 Task: Log work in the project BeyondPlan for the issue 'Develop a new feature to allow for dynamic form creation and customization' spent time as '3w 2d 6h 34m' and remaining time as '1w 5d 21h 43m' and add a flag. Now add the issue to the epic 'Knowledge Management System Implementation'. Log work in the project BeyondPlan for the issue 'Improve the accuracy of search results by implementing machine learning algorithms' spent time as '3w 6d 20h 22m' and remaining time as '1w 5d 14h 56m' and clone the issue. Now add the issue to the epic 'Server Maintenance and Support'
Action: Mouse moved to (165, 46)
Screenshot: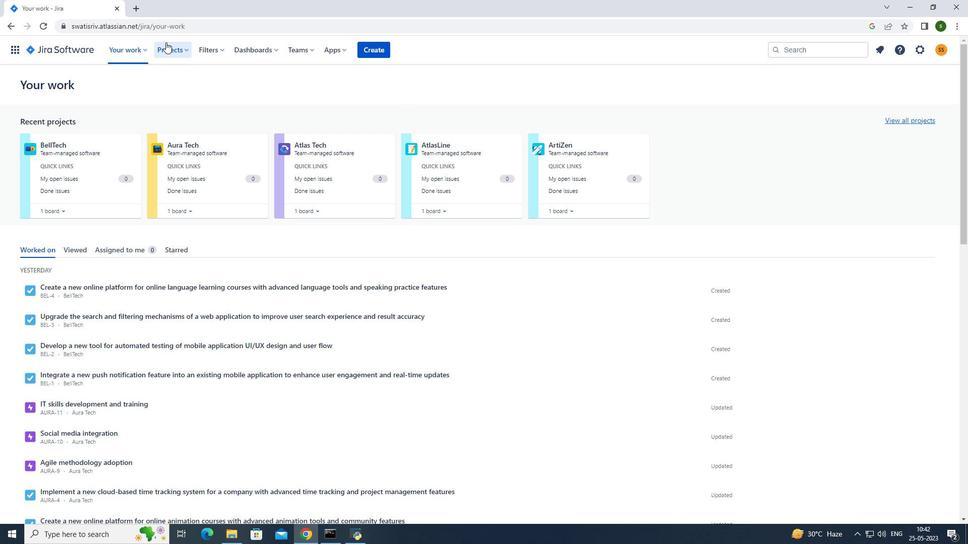
Action: Mouse pressed left at (165, 46)
Screenshot: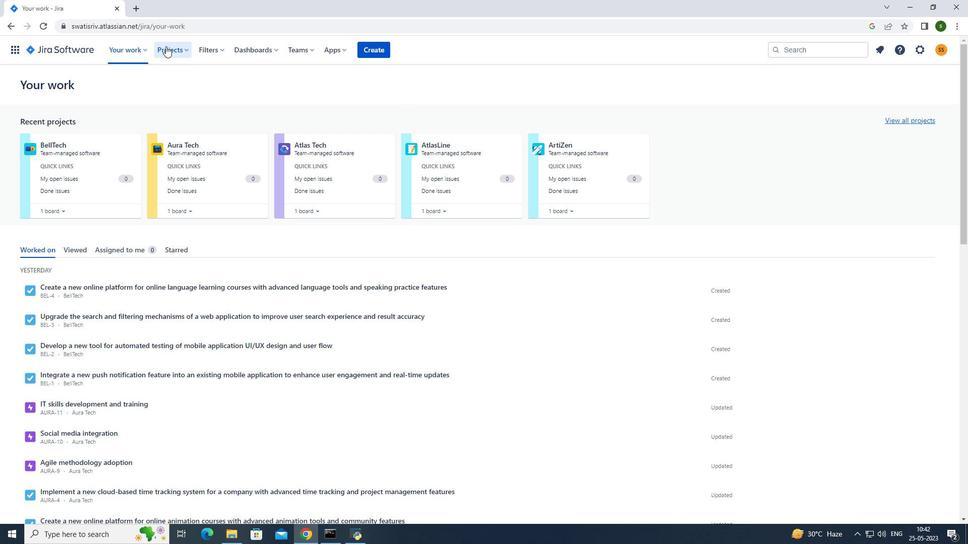 
Action: Mouse moved to (251, 96)
Screenshot: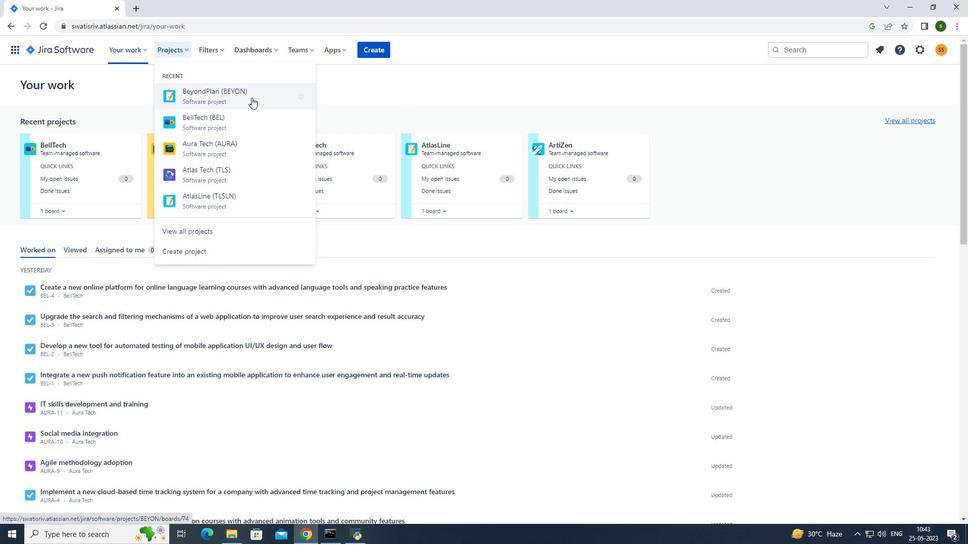 
Action: Mouse pressed left at (251, 96)
Screenshot: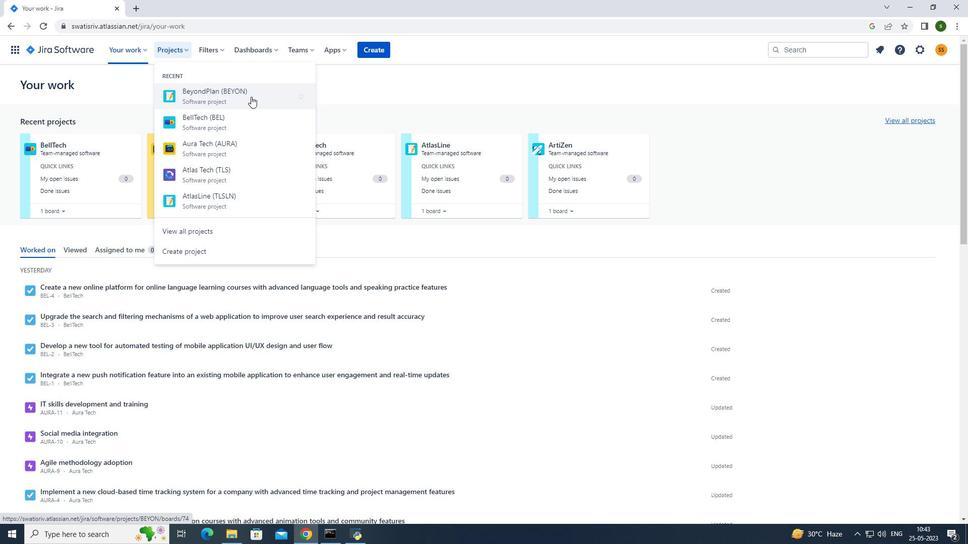 
Action: Mouse moved to (105, 153)
Screenshot: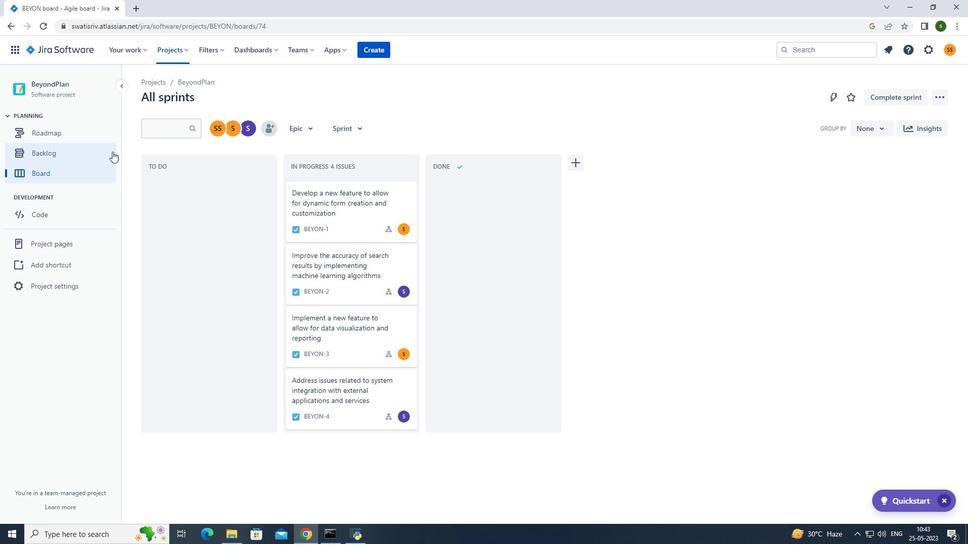 
Action: Mouse pressed left at (105, 153)
Screenshot: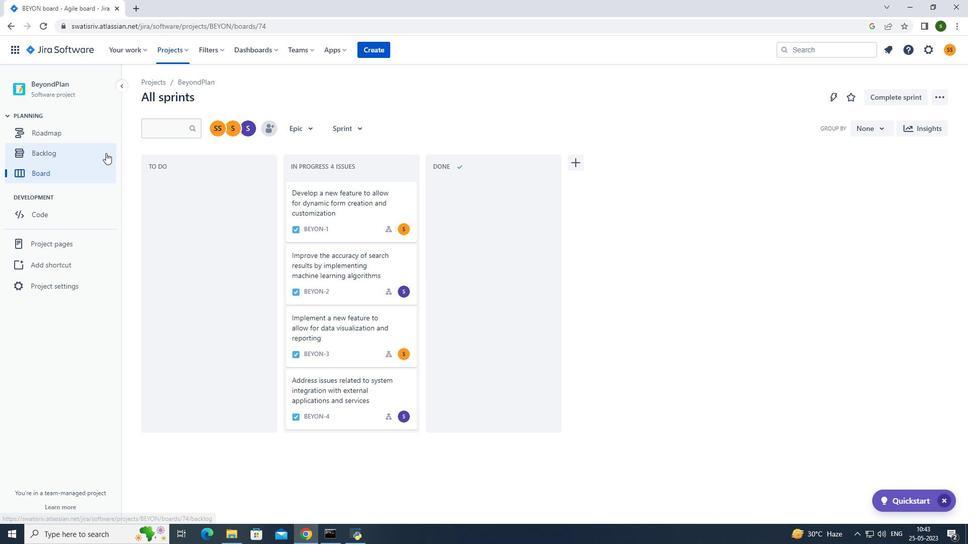 
Action: Mouse moved to (752, 180)
Screenshot: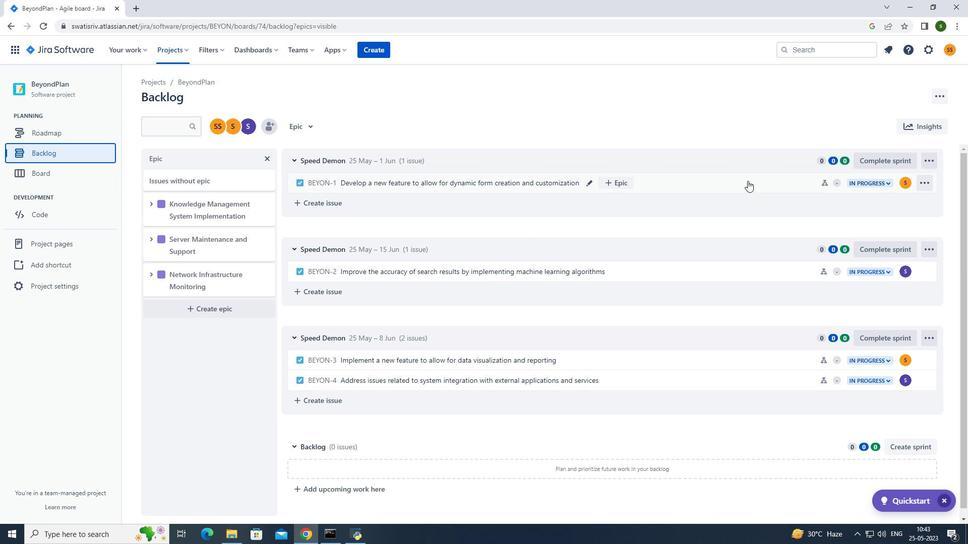 
Action: Mouse pressed left at (752, 180)
Screenshot: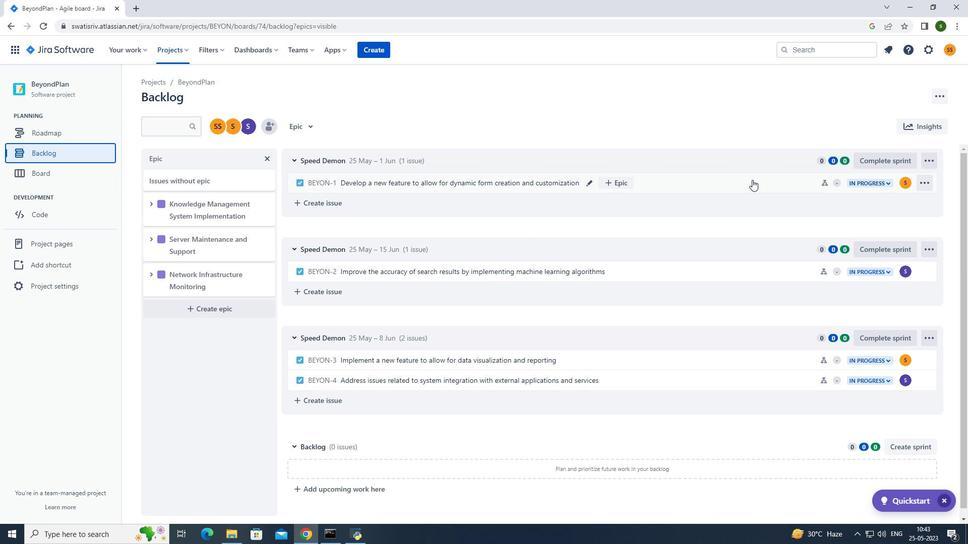 
Action: Mouse moved to (925, 158)
Screenshot: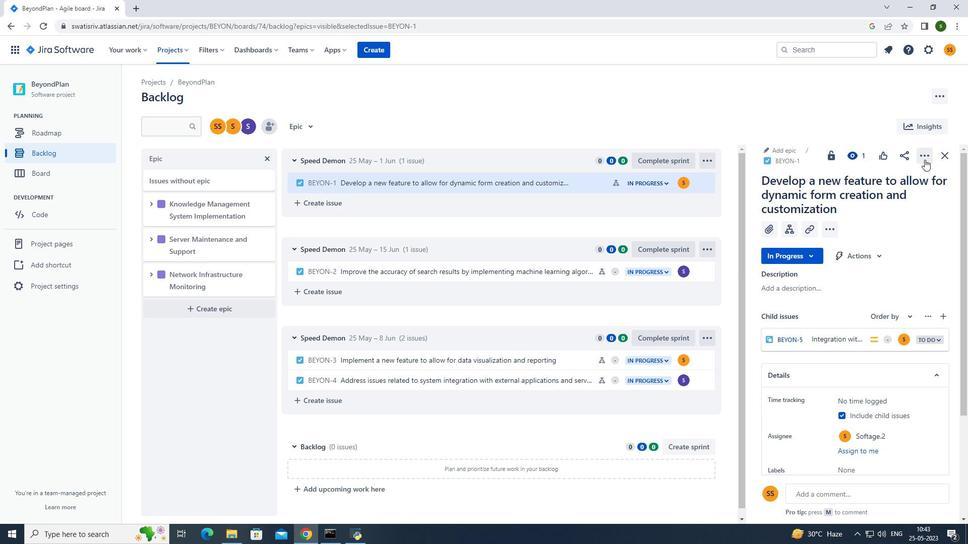 
Action: Mouse pressed left at (925, 158)
Screenshot: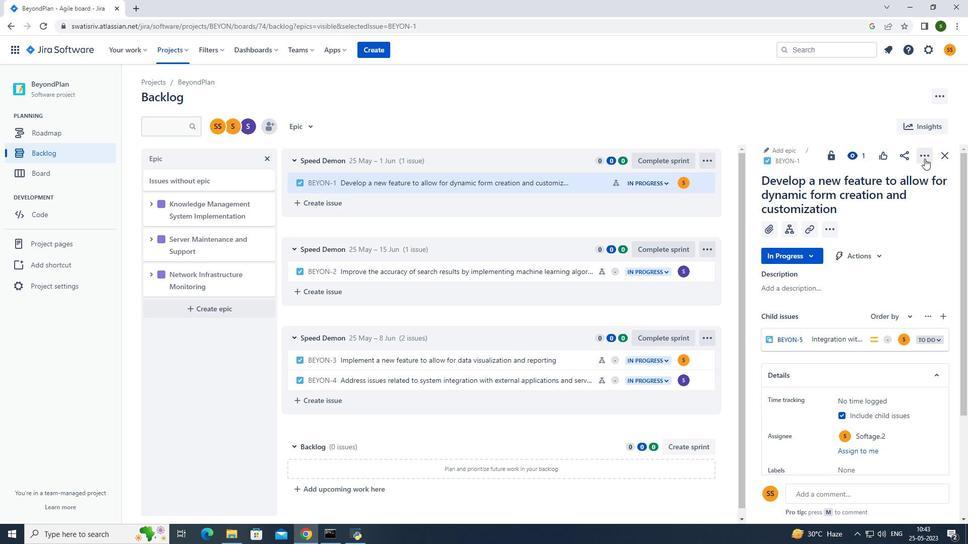 
Action: Mouse moved to (888, 179)
Screenshot: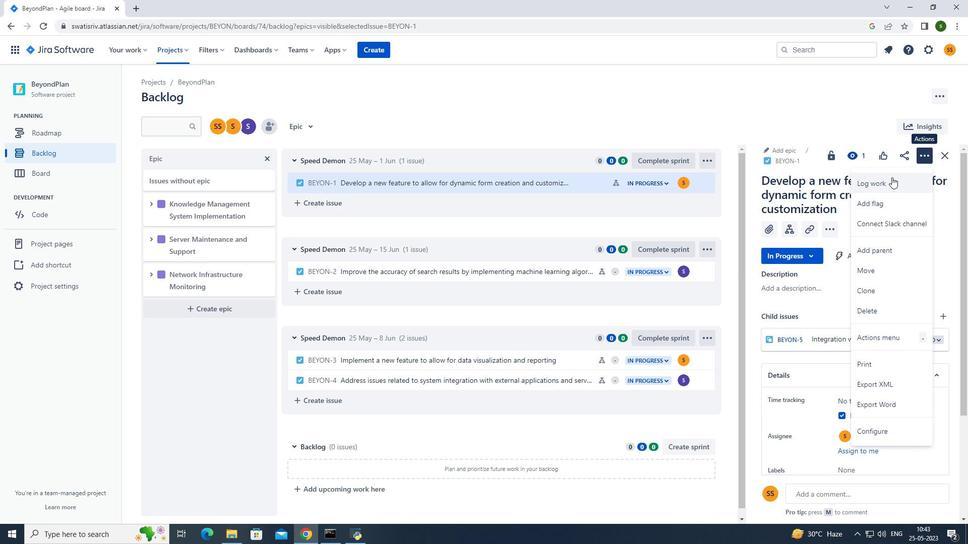 
Action: Mouse pressed left at (888, 179)
Screenshot: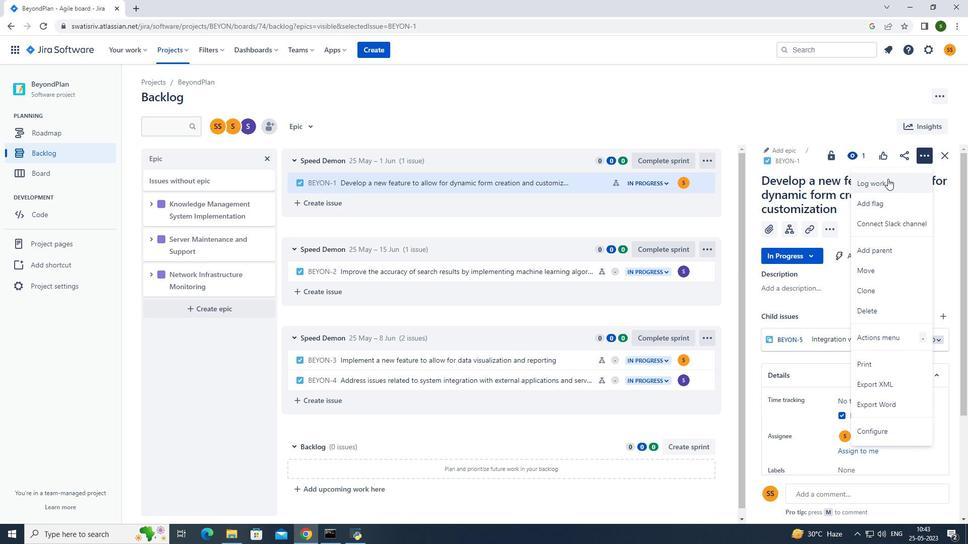 
Action: Mouse moved to (461, 154)
Screenshot: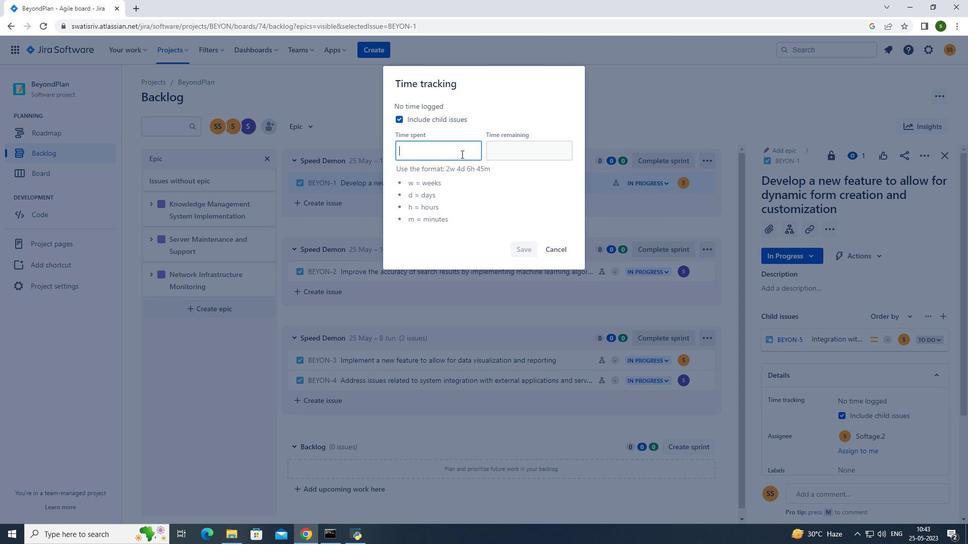
Action: Key pressed 3w<Key.space>2d<Key.space>6h<Key.space>34m
Screenshot: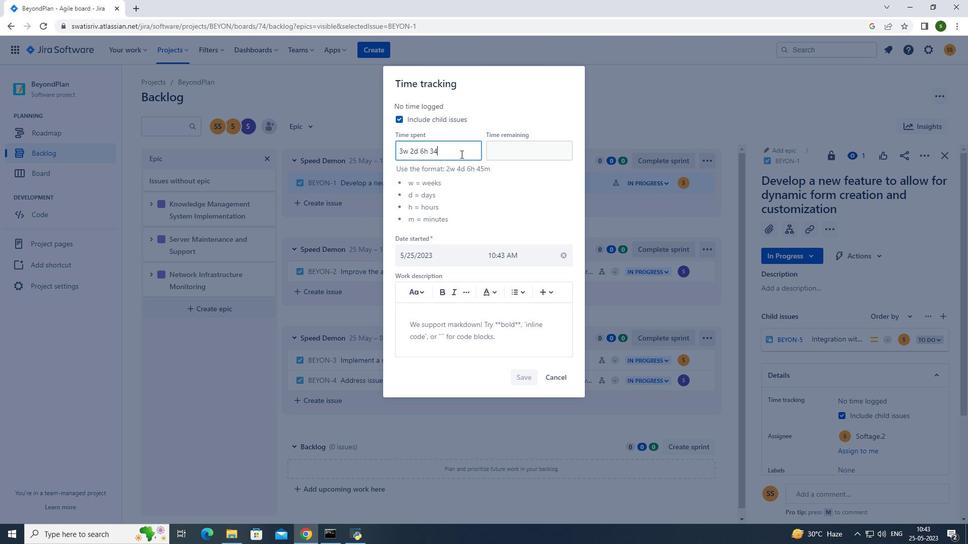 
Action: Mouse moved to (521, 152)
Screenshot: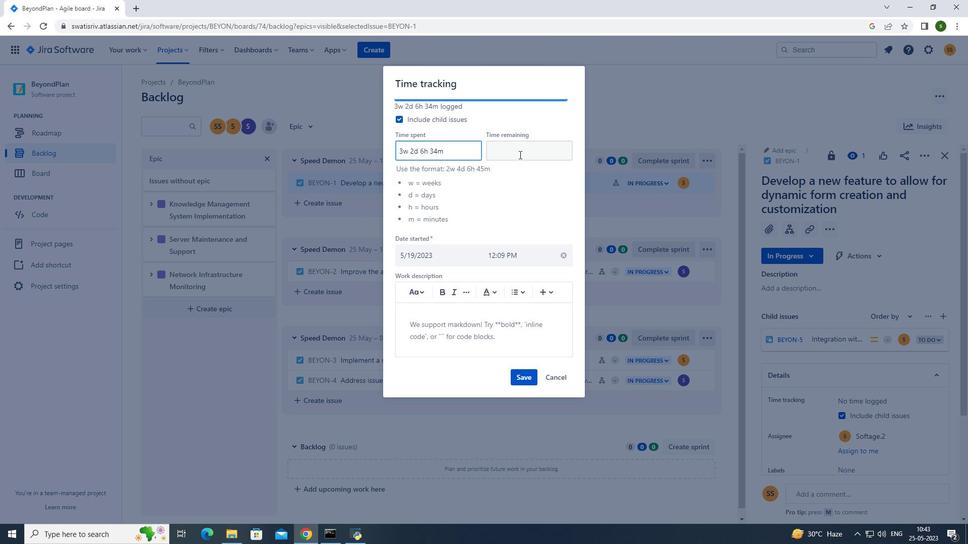 
Action: Mouse pressed left at (521, 152)
Screenshot: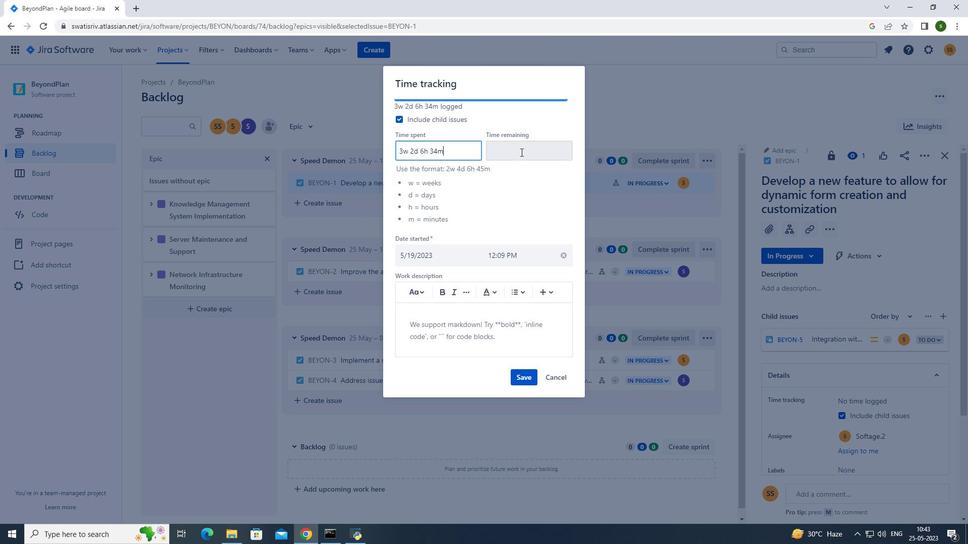 
Action: Key pressed 1w<Key.space>5d<Key.space>21h<Key.space>43m
Screenshot: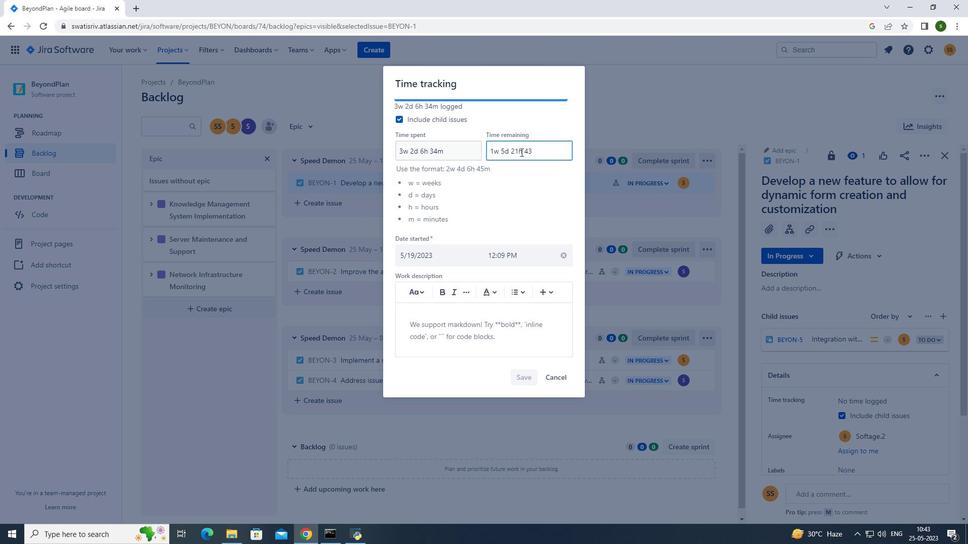 
Action: Mouse moved to (524, 378)
Screenshot: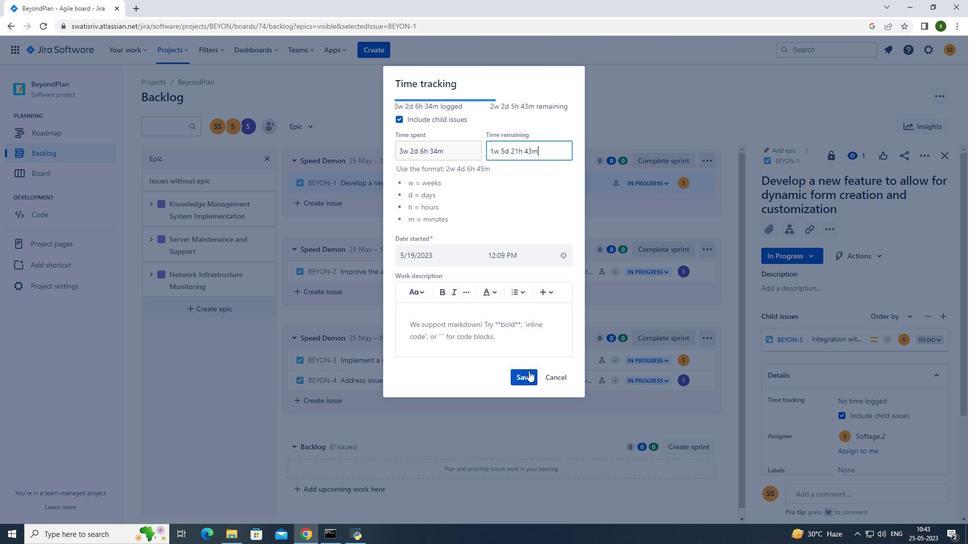 
Action: Mouse pressed left at (524, 378)
Screenshot: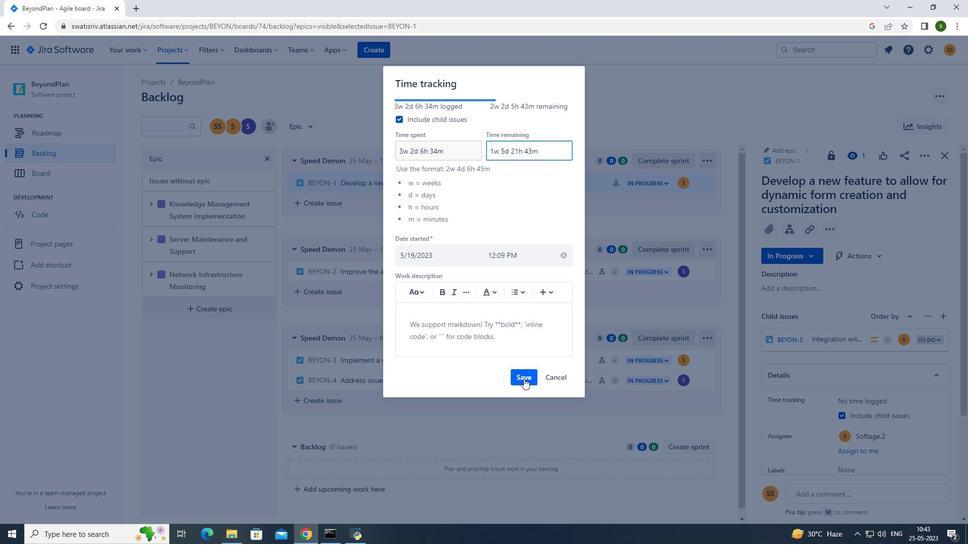 
Action: Mouse moved to (928, 153)
Screenshot: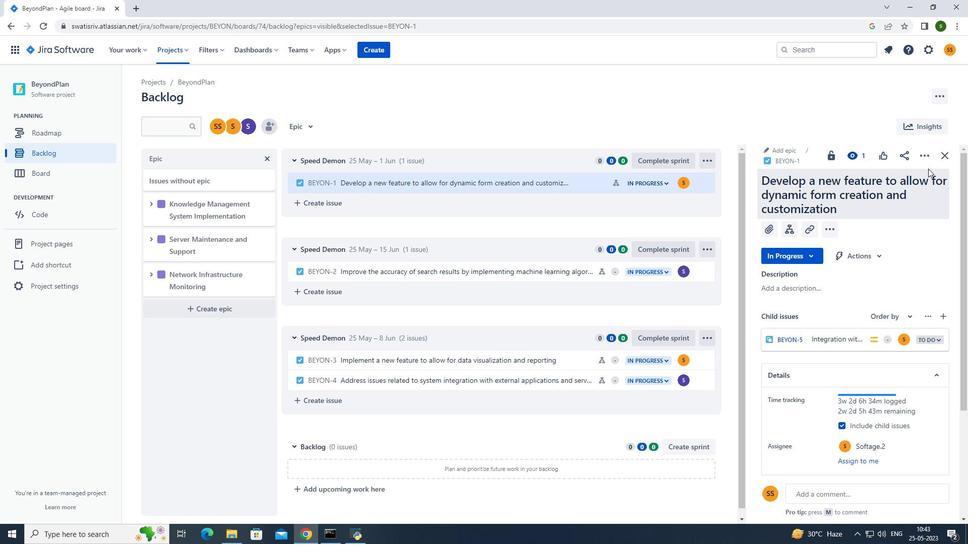 
Action: Mouse pressed left at (928, 153)
Screenshot: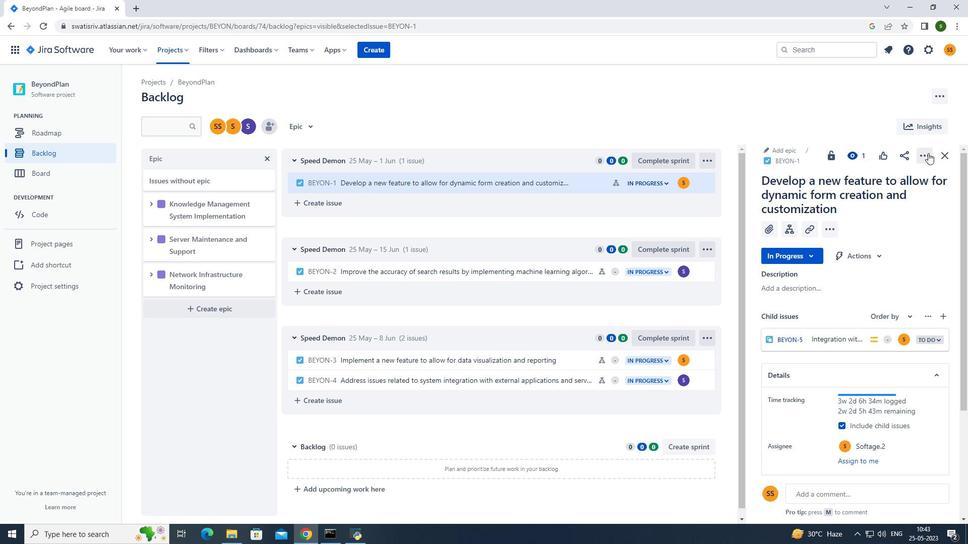 
Action: Mouse moved to (879, 198)
Screenshot: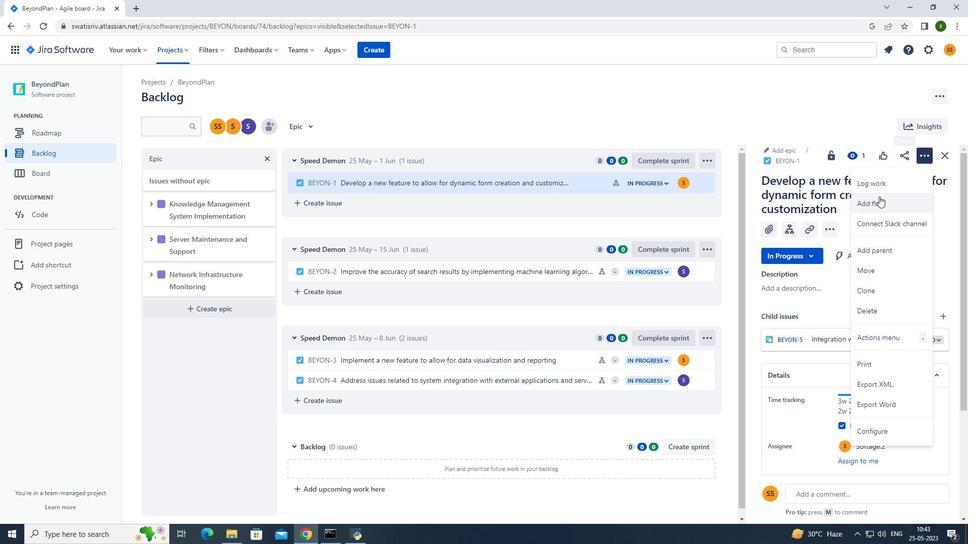 
Action: Mouse pressed left at (879, 198)
Screenshot: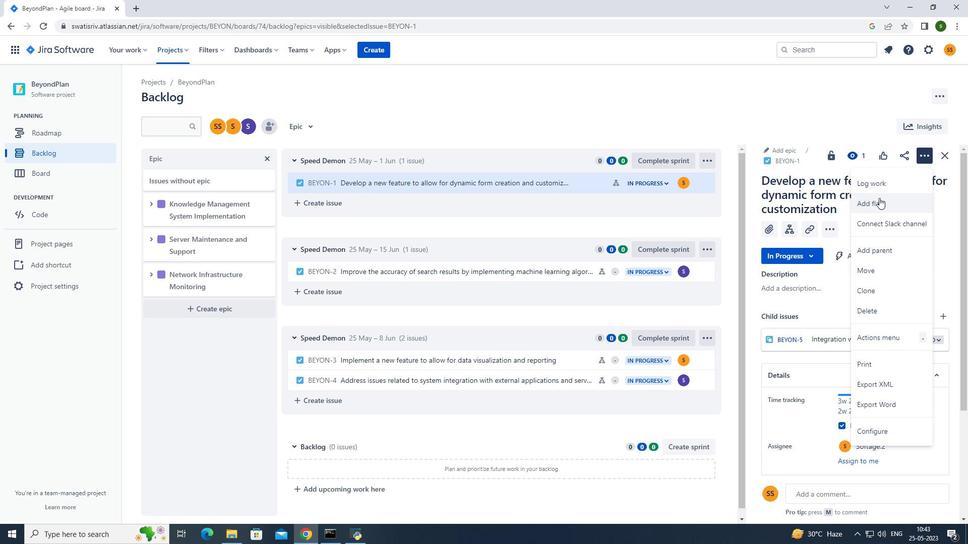 
Action: Mouse moved to (574, 183)
Screenshot: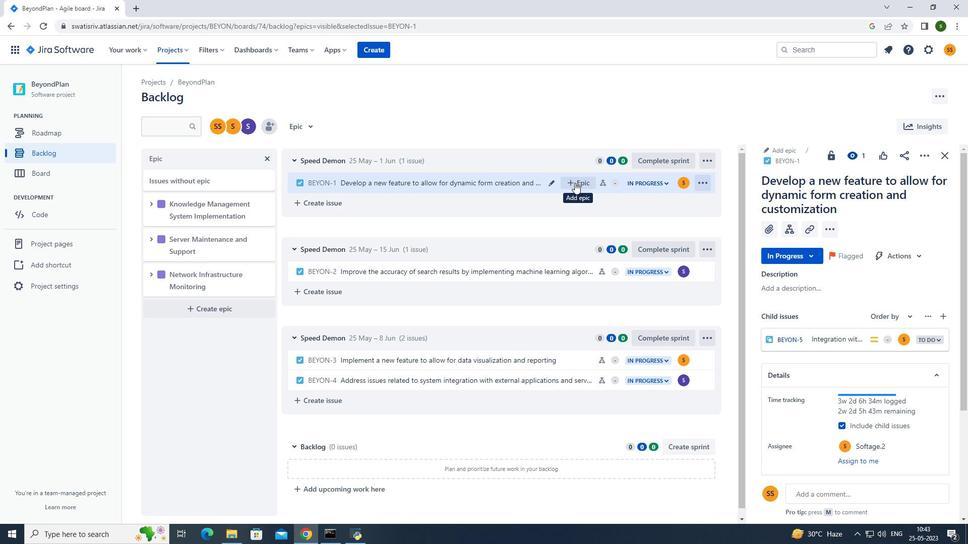 
Action: Mouse pressed left at (574, 183)
Screenshot: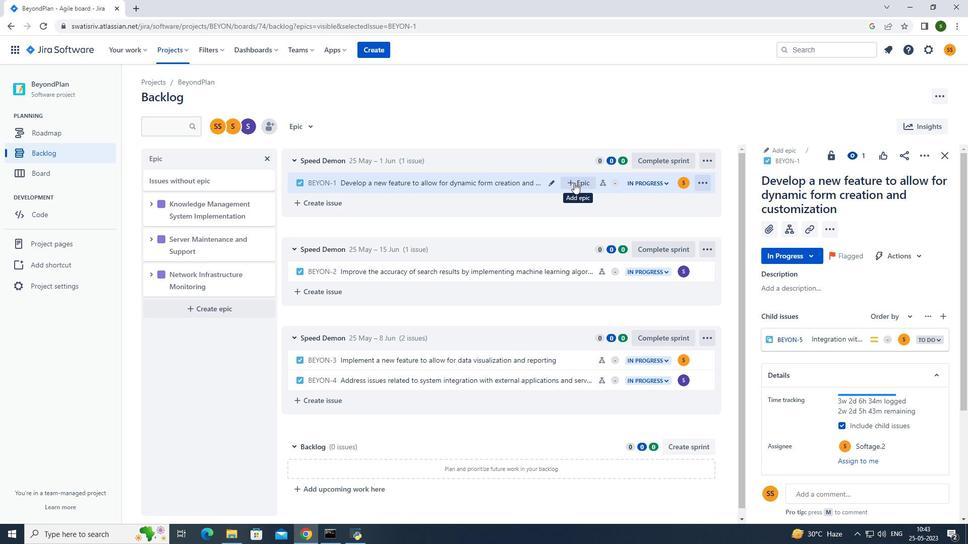 
Action: Mouse moved to (612, 255)
Screenshot: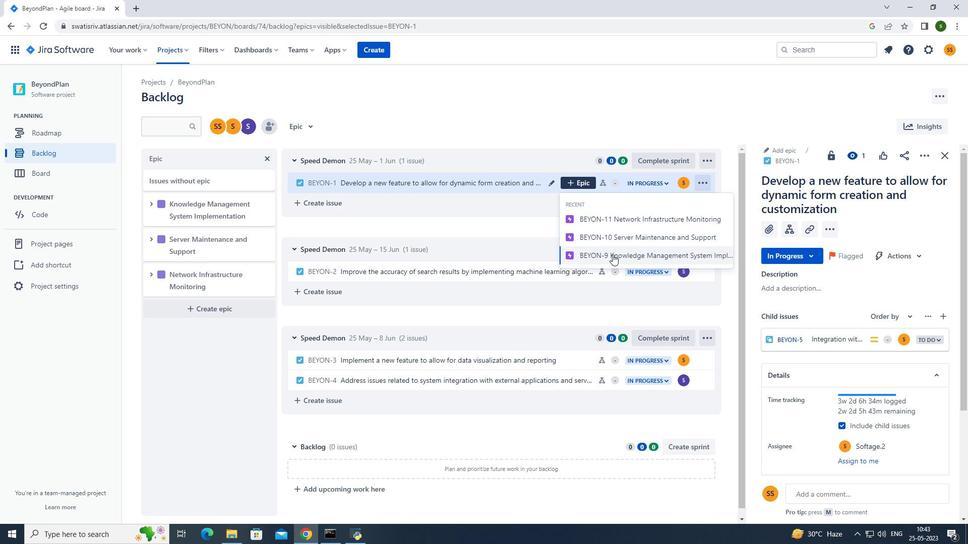 
Action: Mouse pressed left at (612, 255)
Screenshot: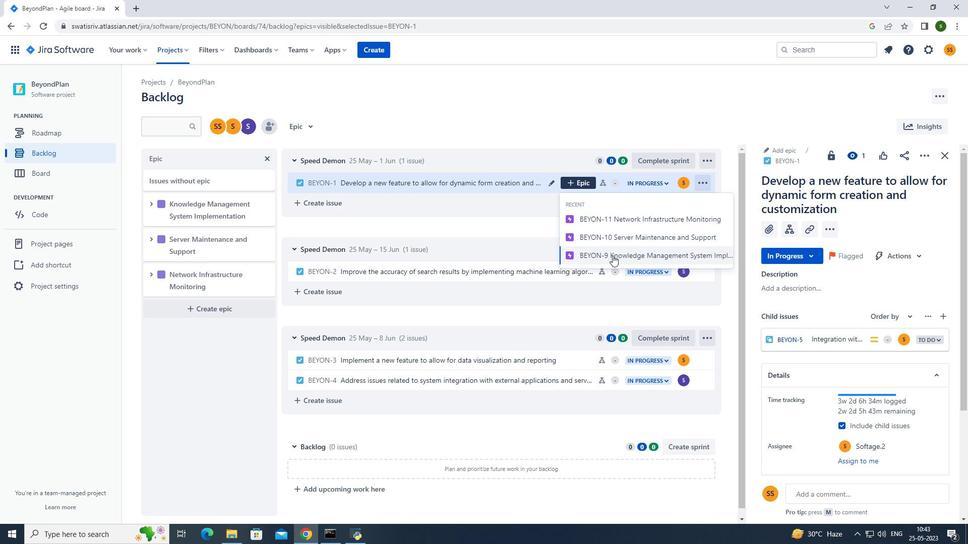 
Action: Mouse moved to (307, 125)
Screenshot: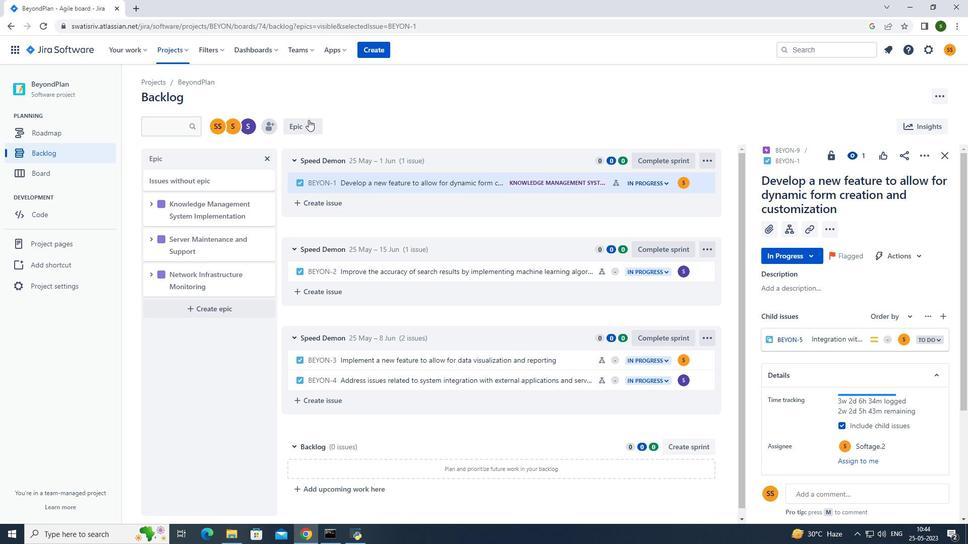 
Action: Mouse pressed left at (307, 125)
Screenshot: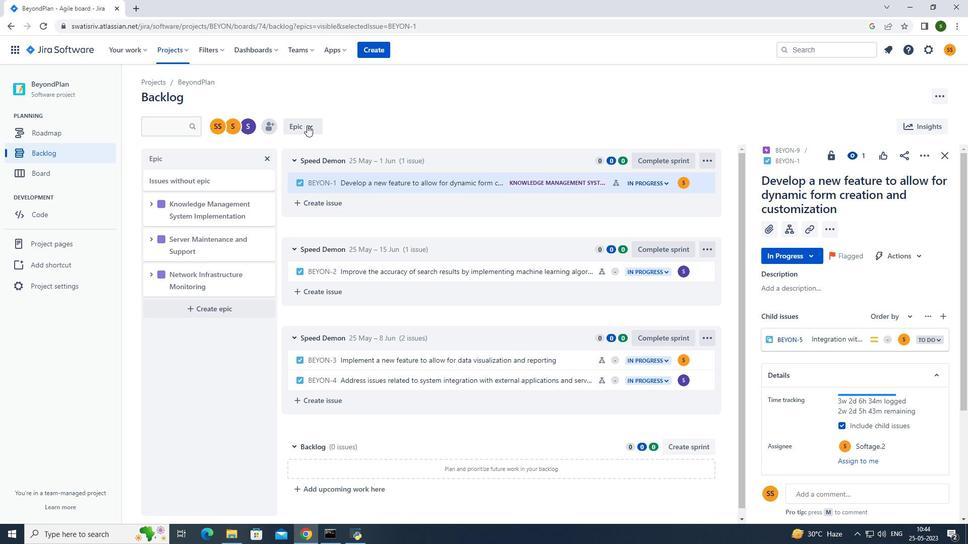 
Action: Mouse moved to (340, 168)
Screenshot: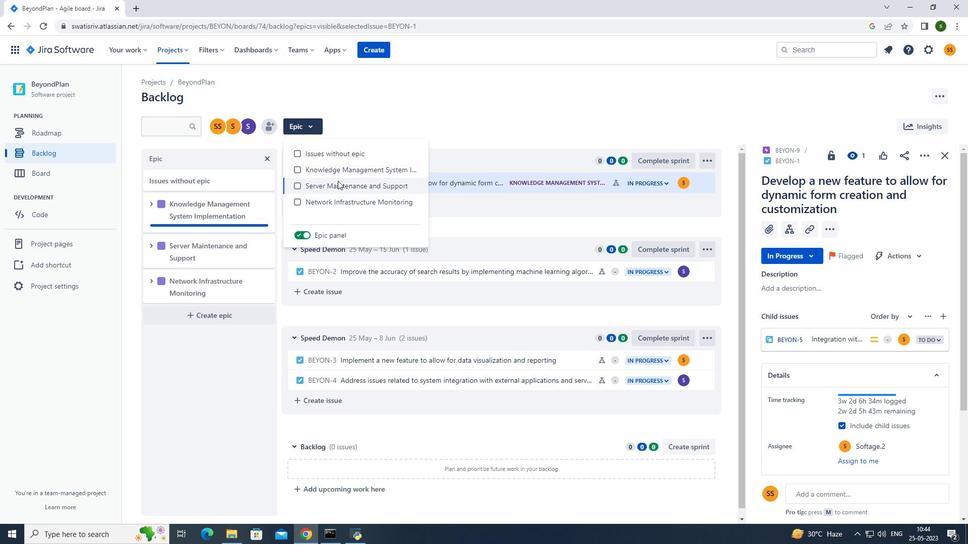 
Action: Mouse pressed left at (340, 168)
Screenshot: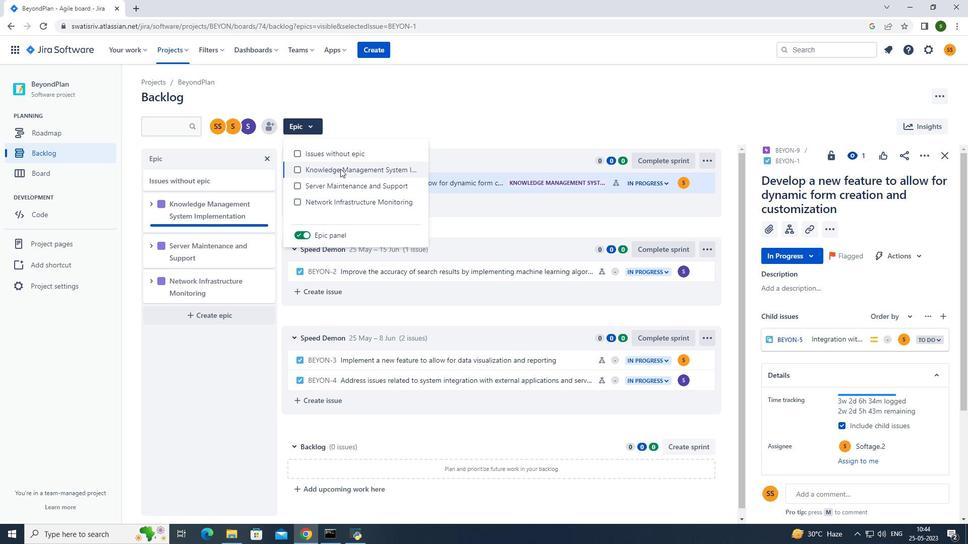 
Action: Mouse moved to (349, 91)
Screenshot: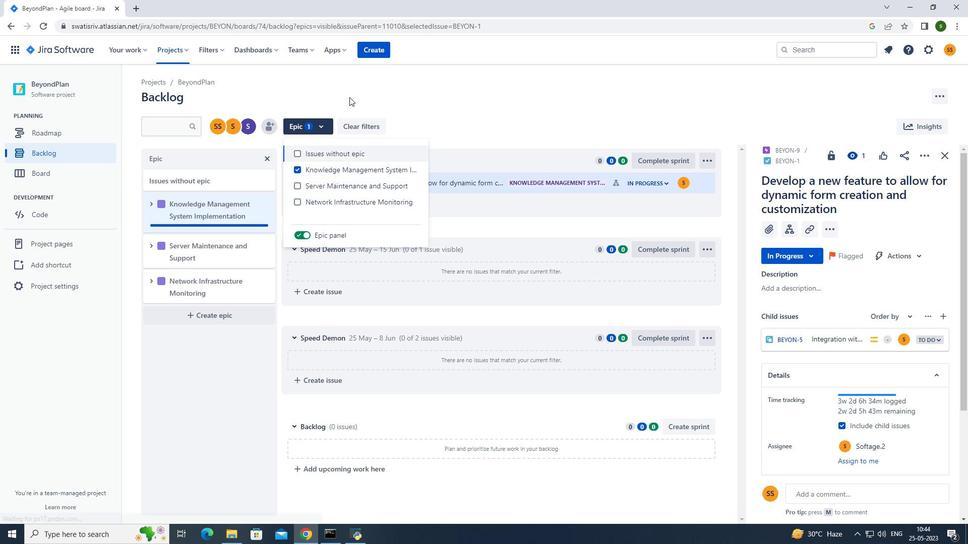 
Action: Mouse pressed left at (349, 91)
Screenshot: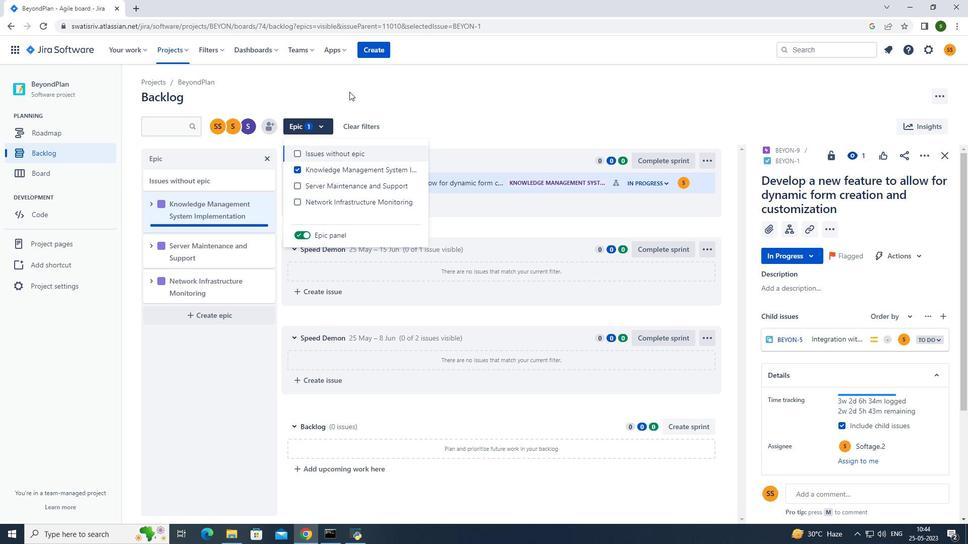 
Action: Mouse moved to (186, 46)
Screenshot: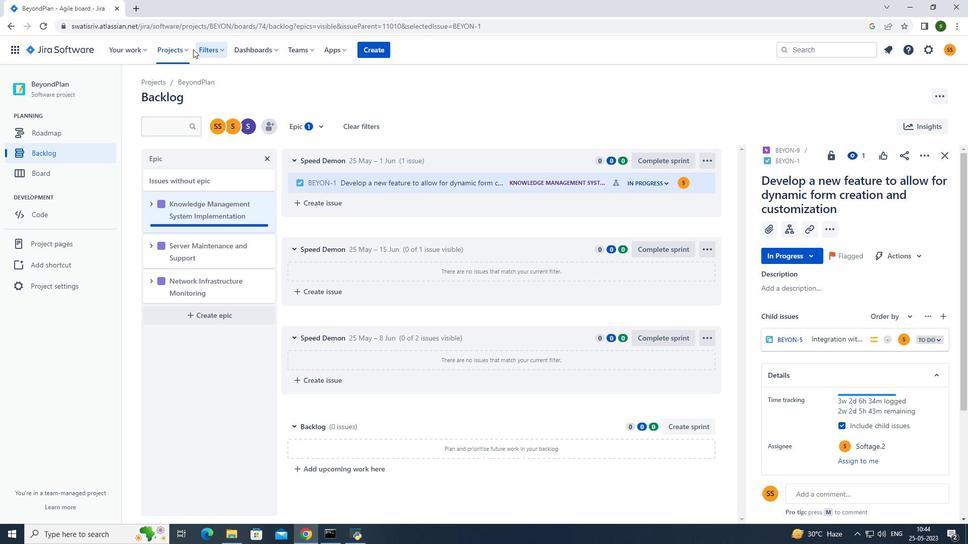 
Action: Mouse pressed left at (186, 46)
Screenshot: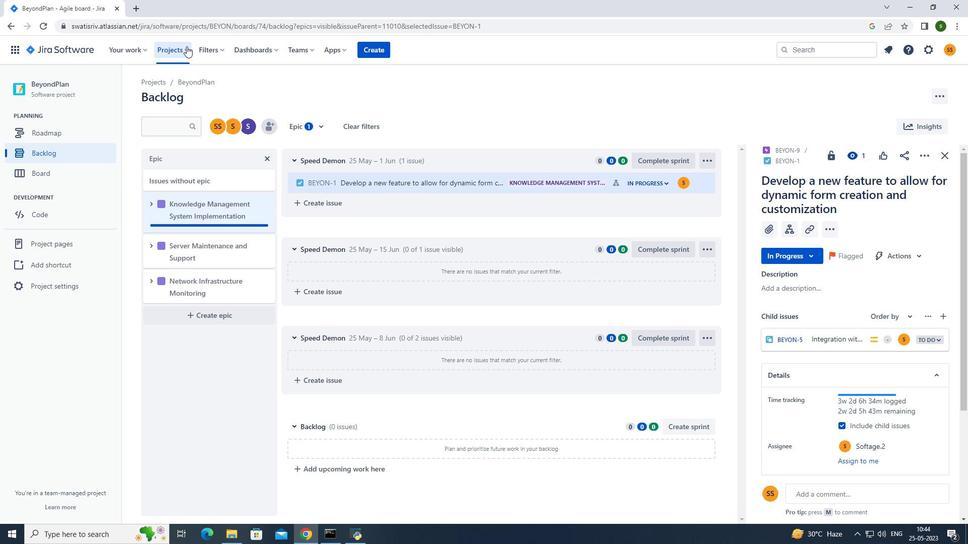 
Action: Mouse moved to (197, 96)
Screenshot: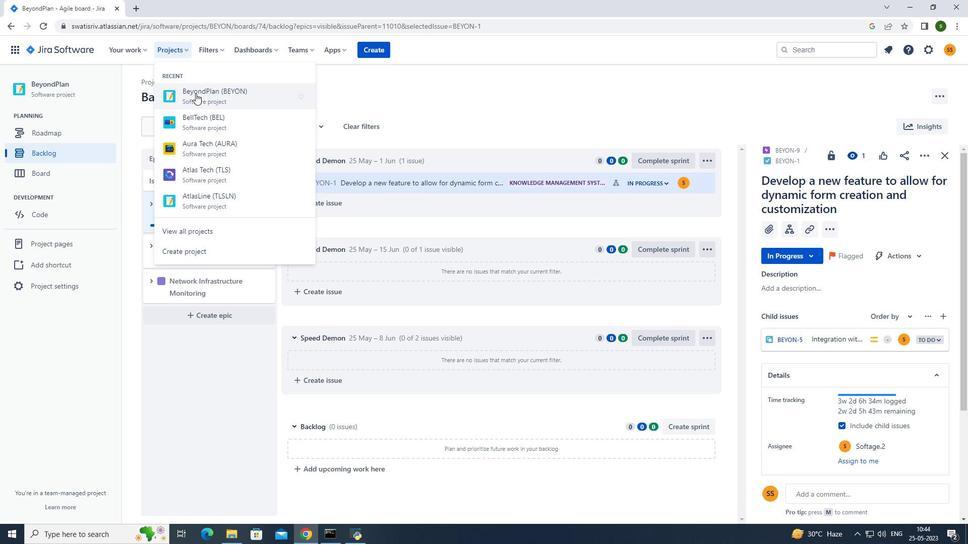 
Action: Mouse pressed left at (197, 96)
Screenshot: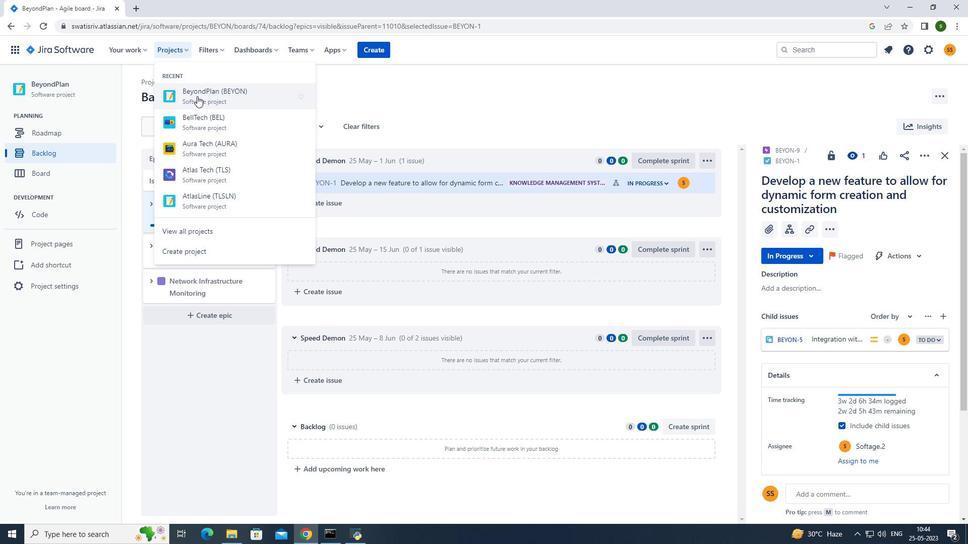 
Action: Mouse moved to (87, 149)
Screenshot: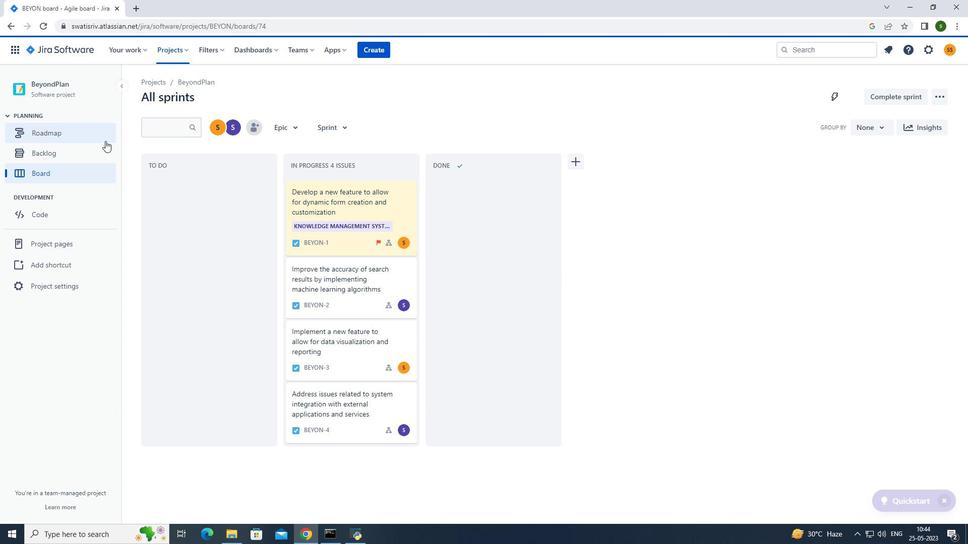 
Action: Mouse pressed left at (87, 149)
Screenshot: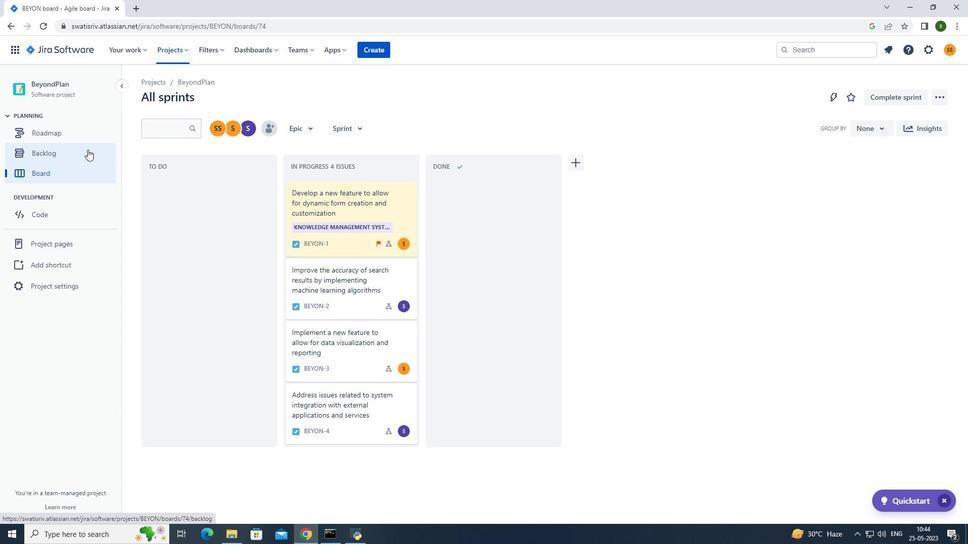 
Action: Mouse moved to (730, 268)
Screenshot: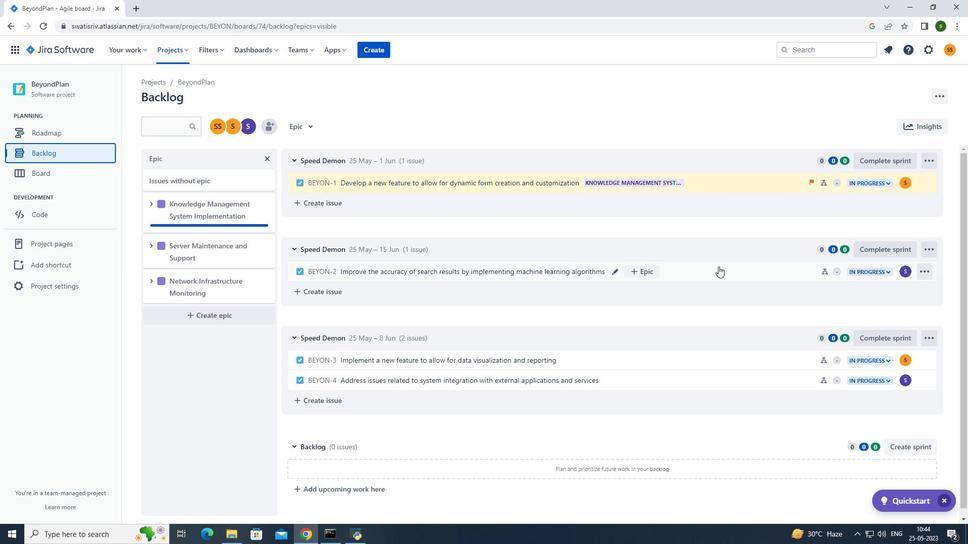 
Action: Mouse pressed left at (730, 268)
Screenshot: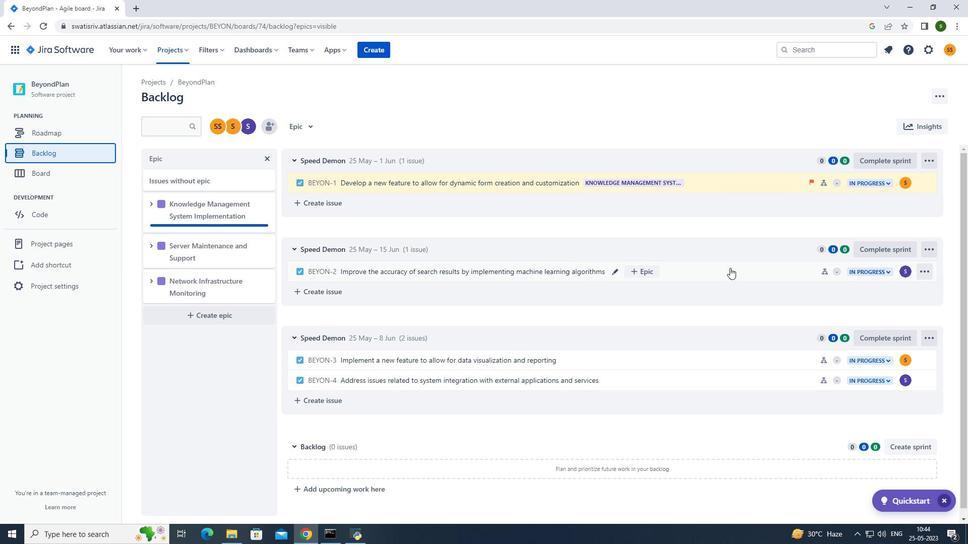 
Action: Mouse moved to (931, 155)
Screenshot: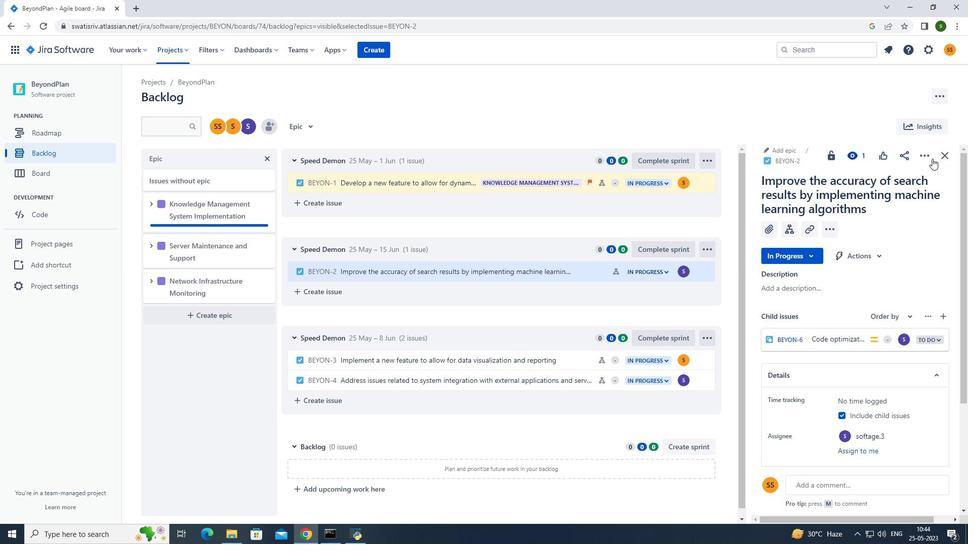 
Action: Mouse pressed left at (931, 155)
Screenshot: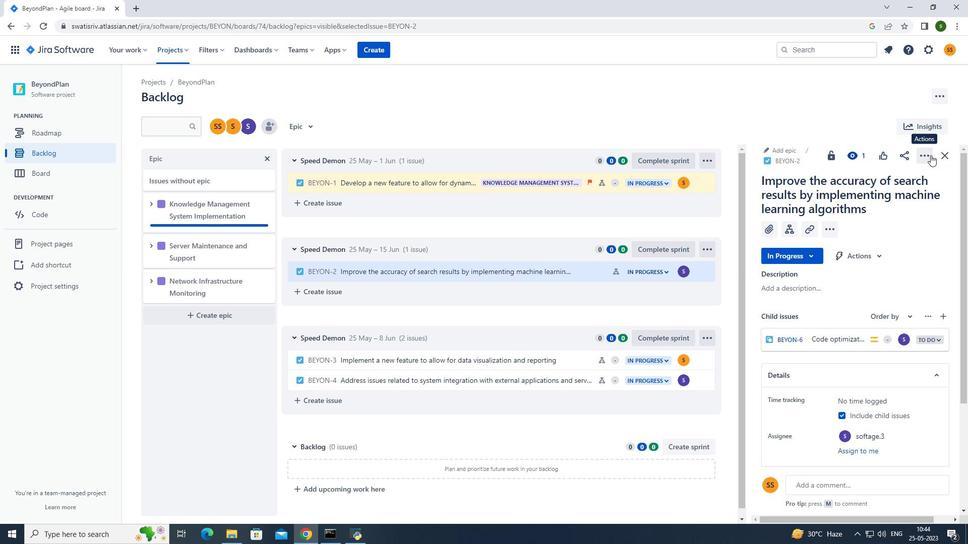 
Action: Mouse moved to (901, 179)
Screenshot: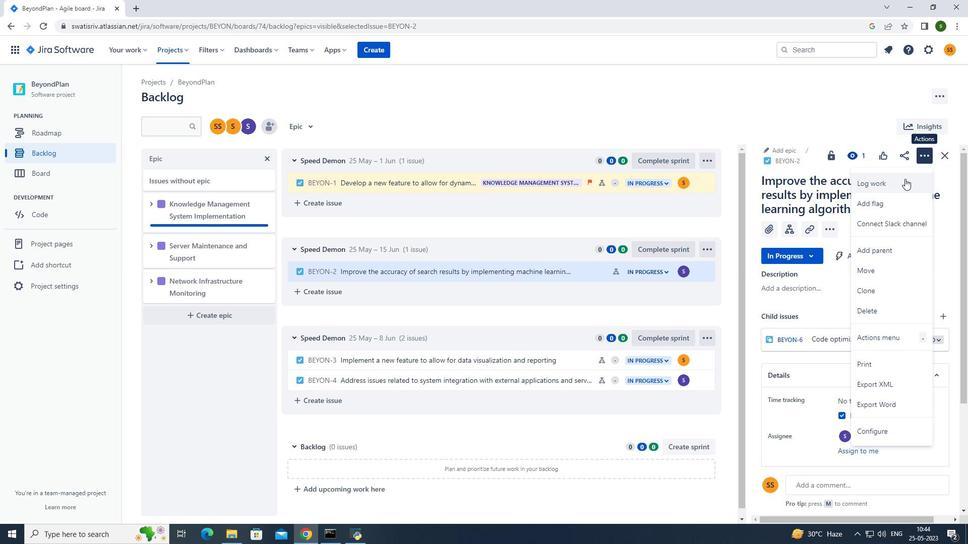 
Action: Mouse pressed left at (901, 179)
Screenshot: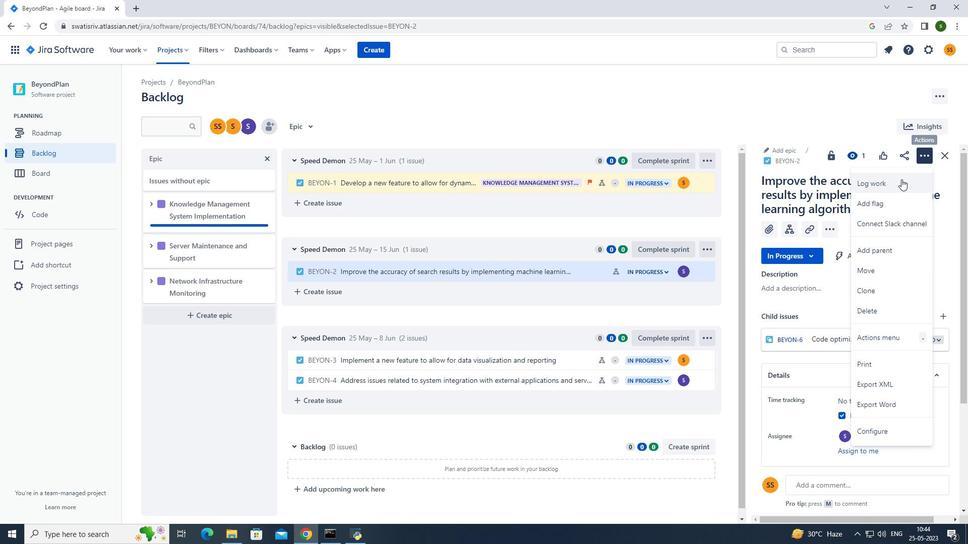 
Action: Mouse moved to (434, 148)
Screenshot: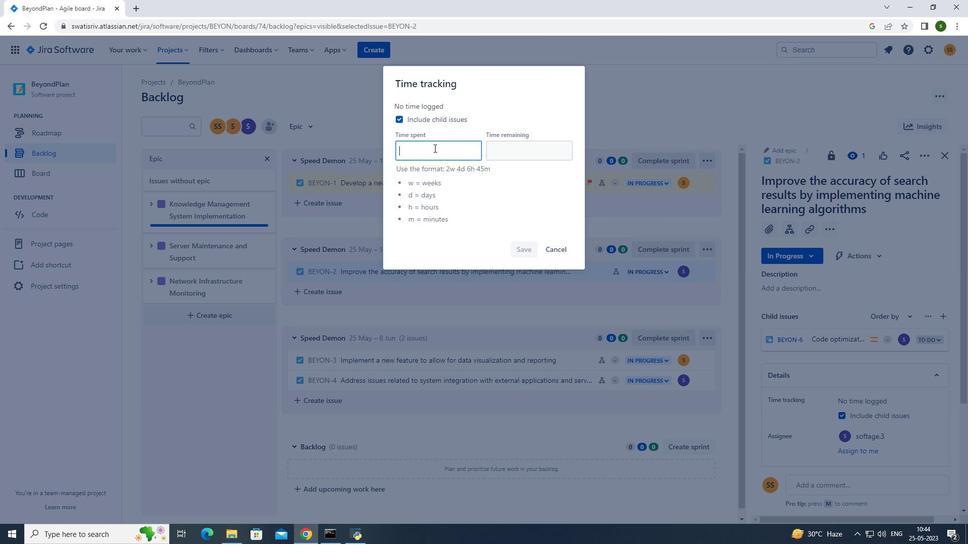 
Action: Mouse pressed left at (434, 148)
Screenshot: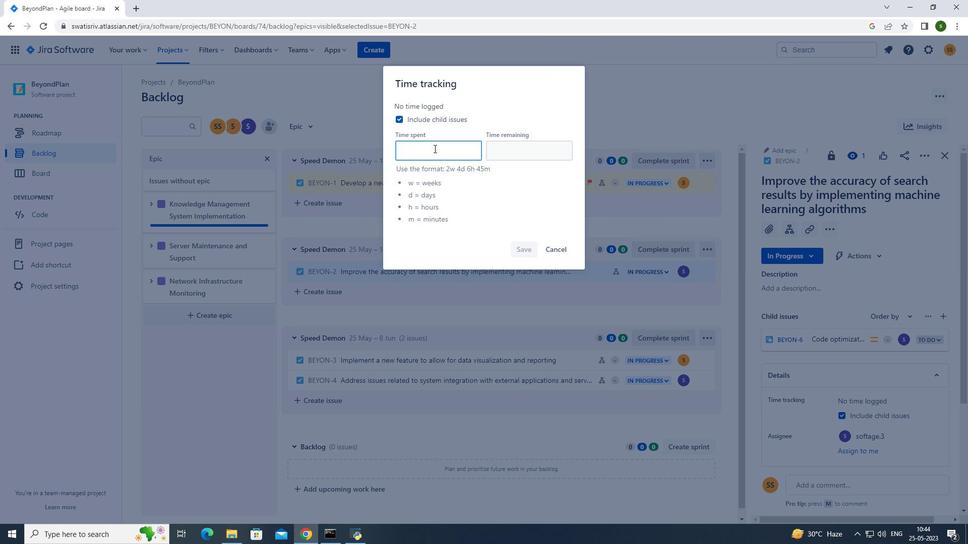 
Action: Key pressed 3w
Screenshot: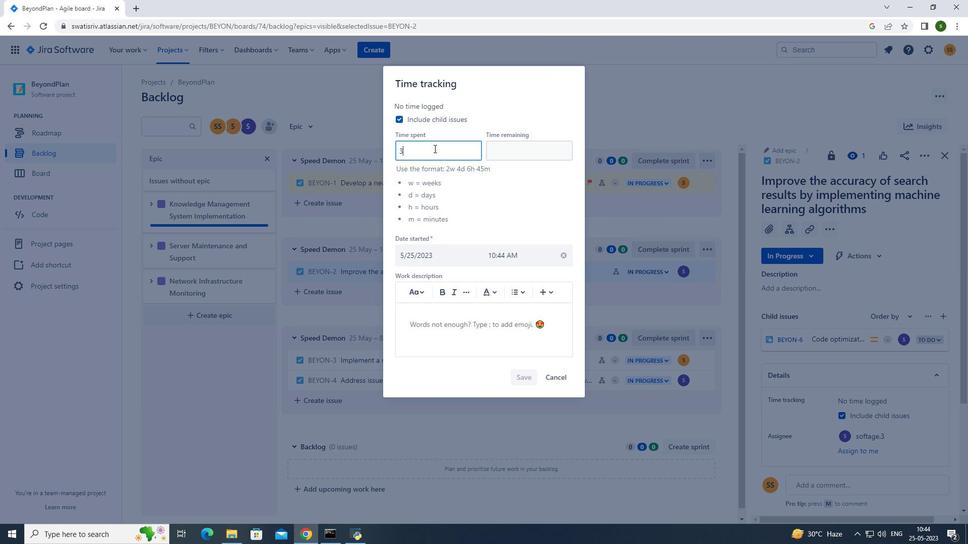 
Action: Mouse moved to (434, 150)
Screenshot: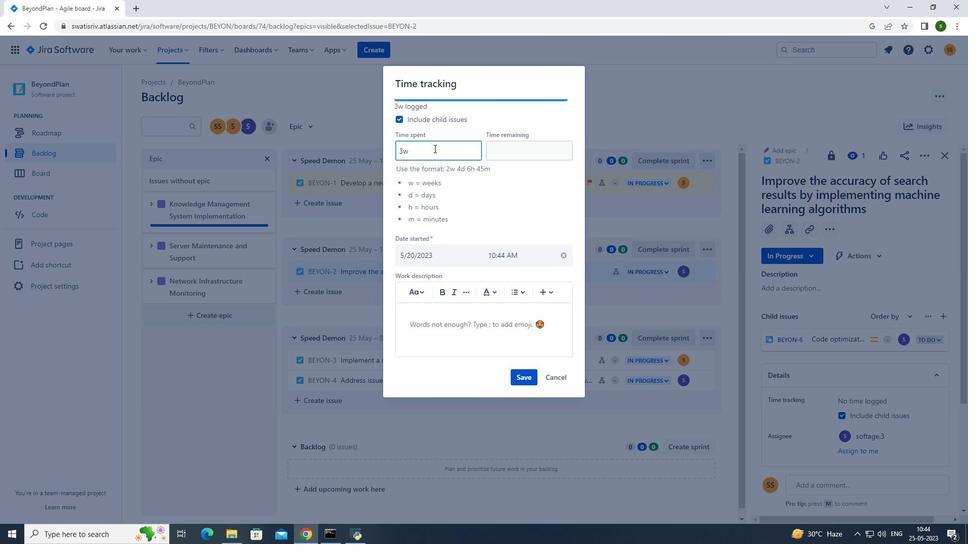 
Action: Key pressed <Key.space>6d<Key.space>20h<Key.space>22m
Screenshot: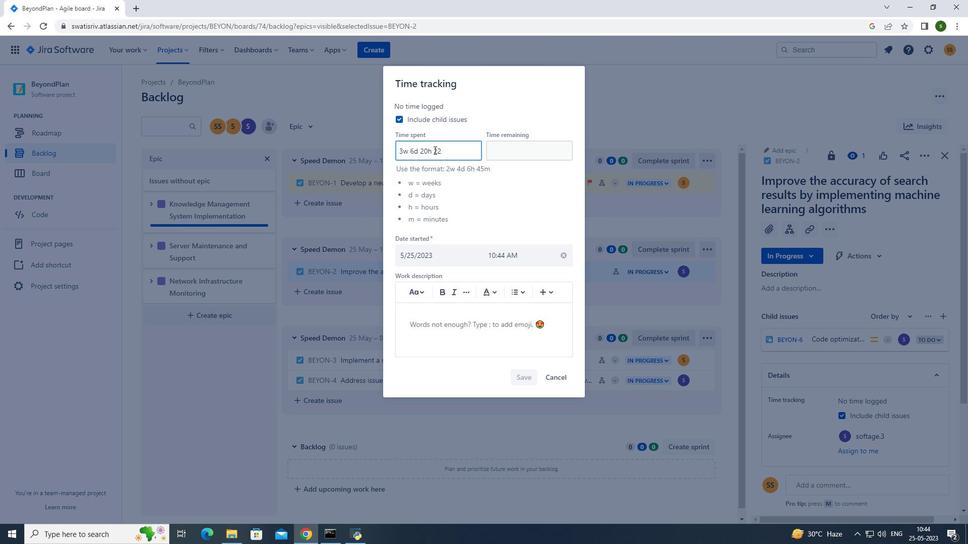 
Action: Mouse moved to (542, 149)
Screenshot: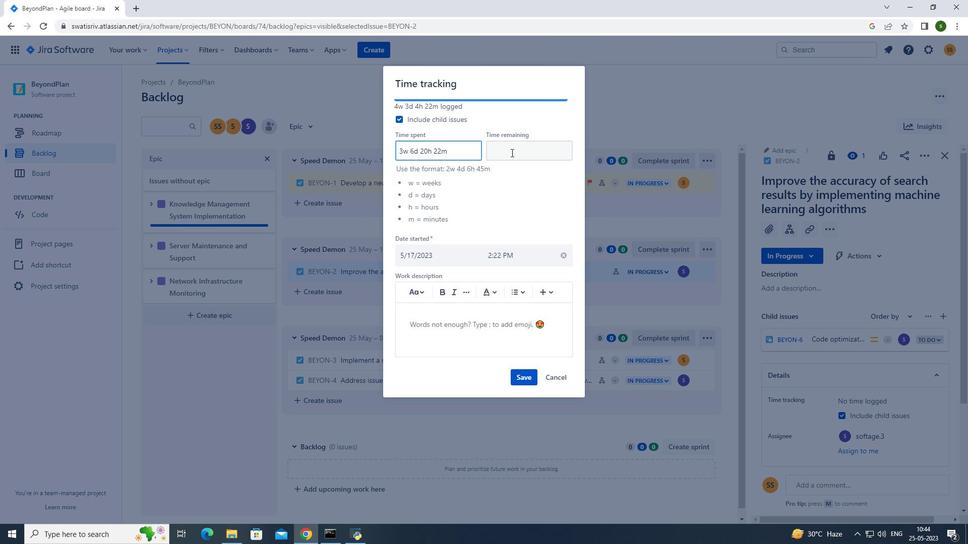 
Action: Mouse pressed left at (542, 149)
Screenshot: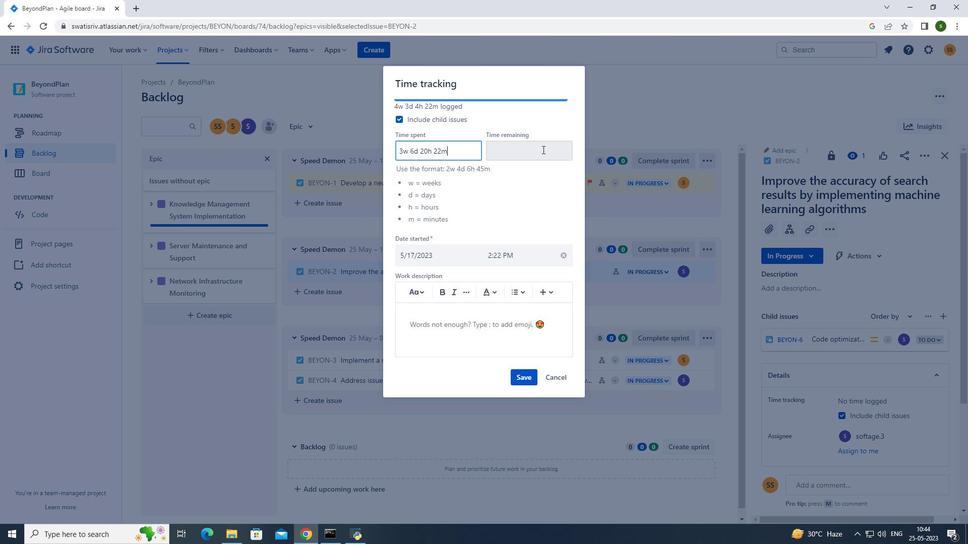 
Action: Key pressed 1w<Key.space>5d<Key.space>14h<Key.space>
Screenshot: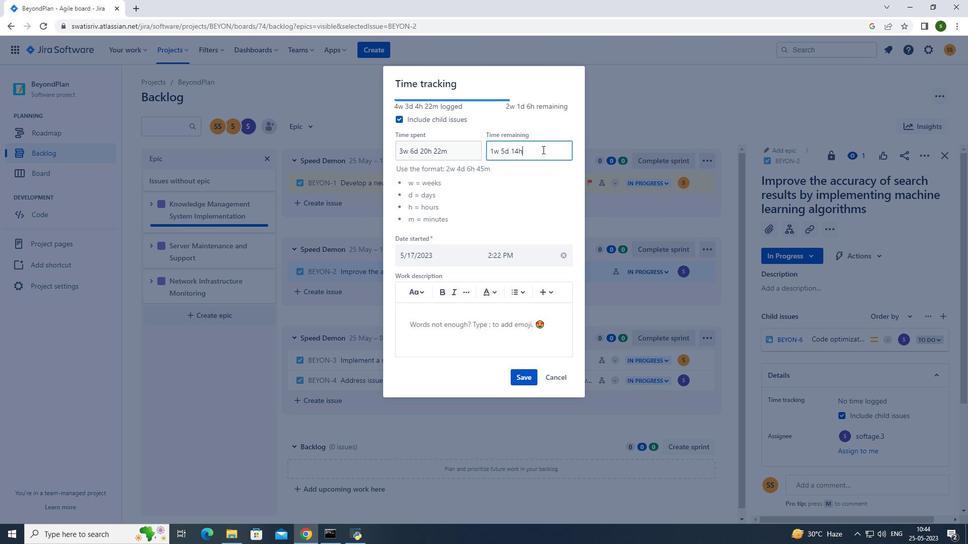 
Action: Mouse moved to (539, 150)
Screenshot: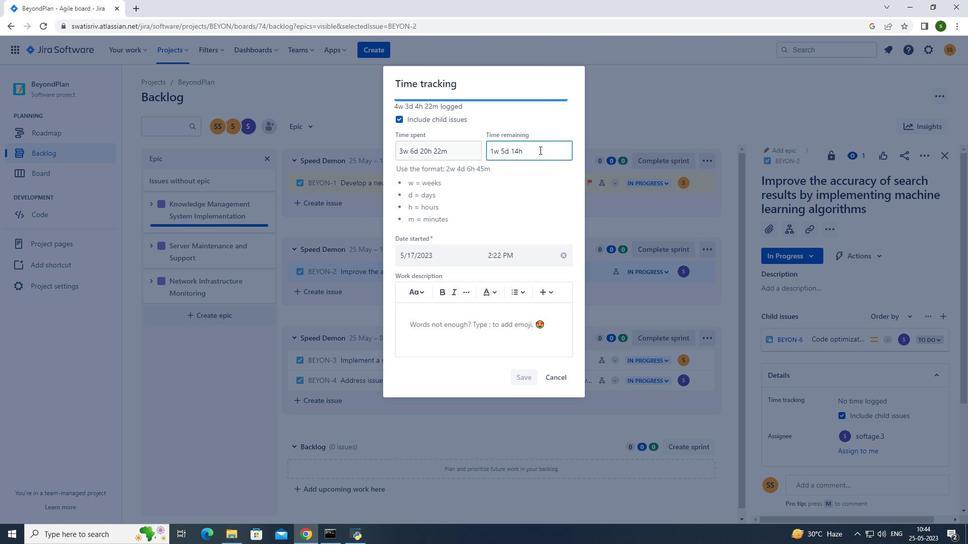 
Action: Key pressed 56m
Screenshot: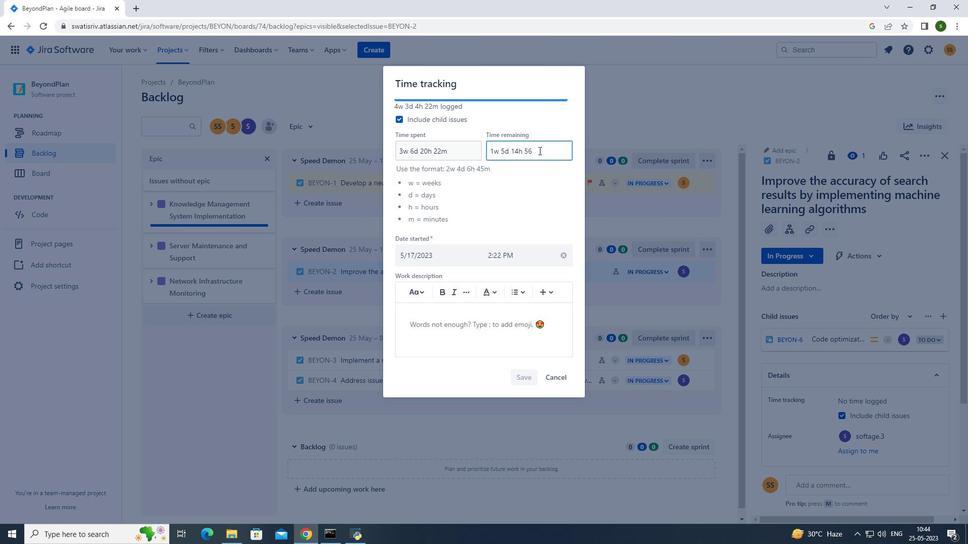 
Action: Mouse moved to (515, 378)
Screenshot: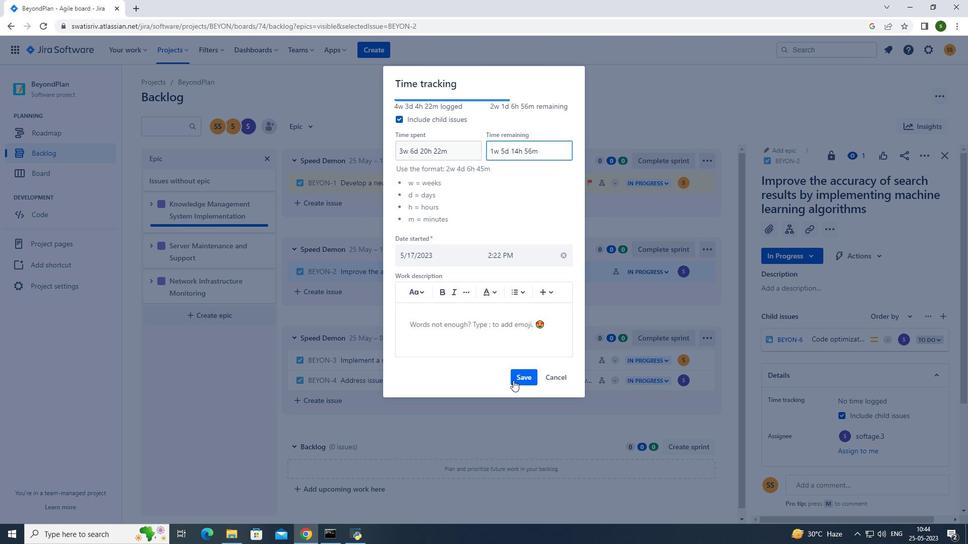 
Action: Mouse pressed left at (515, 378)
Screenshot: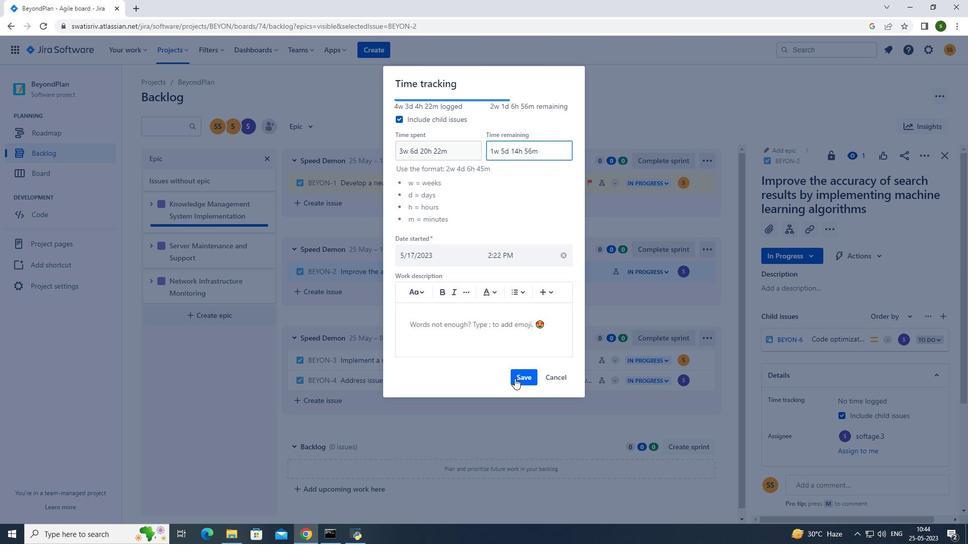 
Action: Mouse moved to (922, 158)
Screenshot: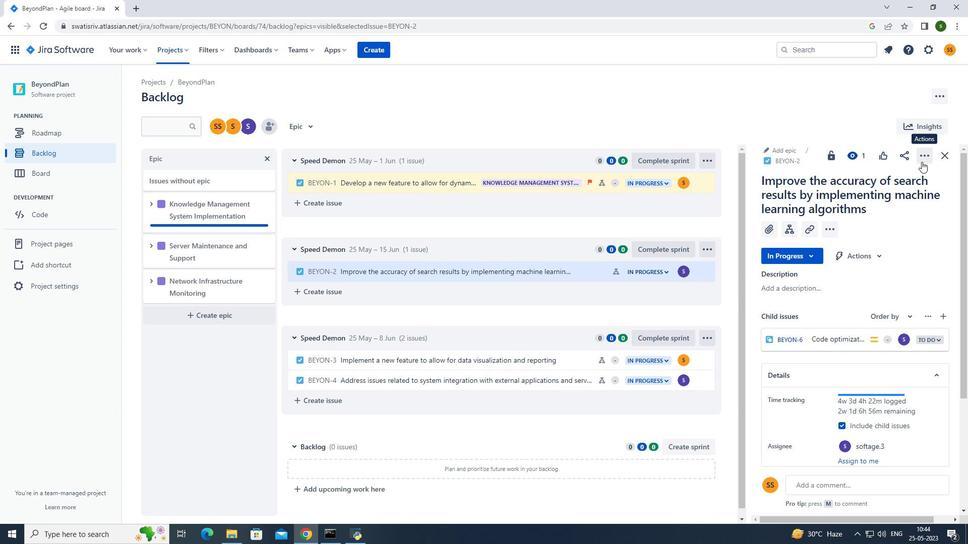 
Action: Mouse pressed left at (922, 158)
Screenshot: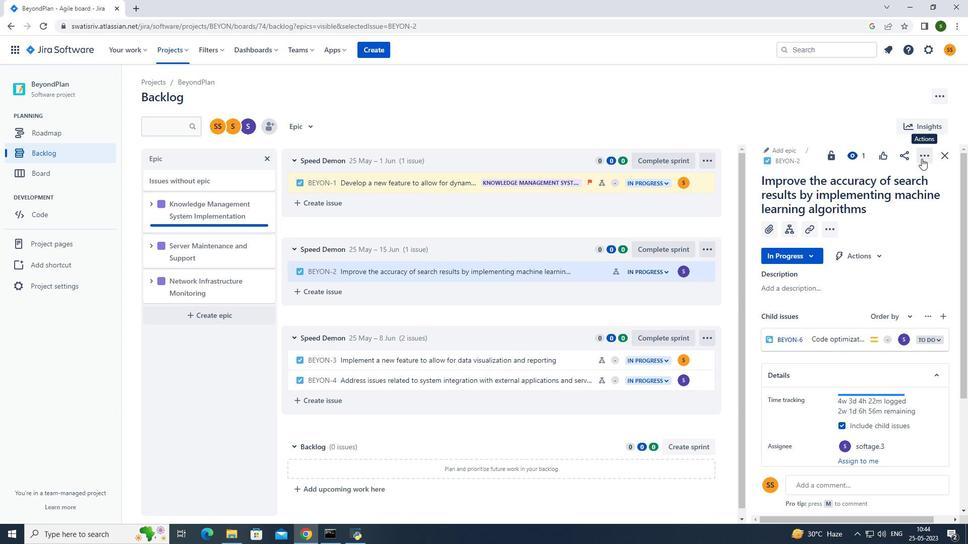 
Action: Mouse moved to (883, 293)
Screenshot: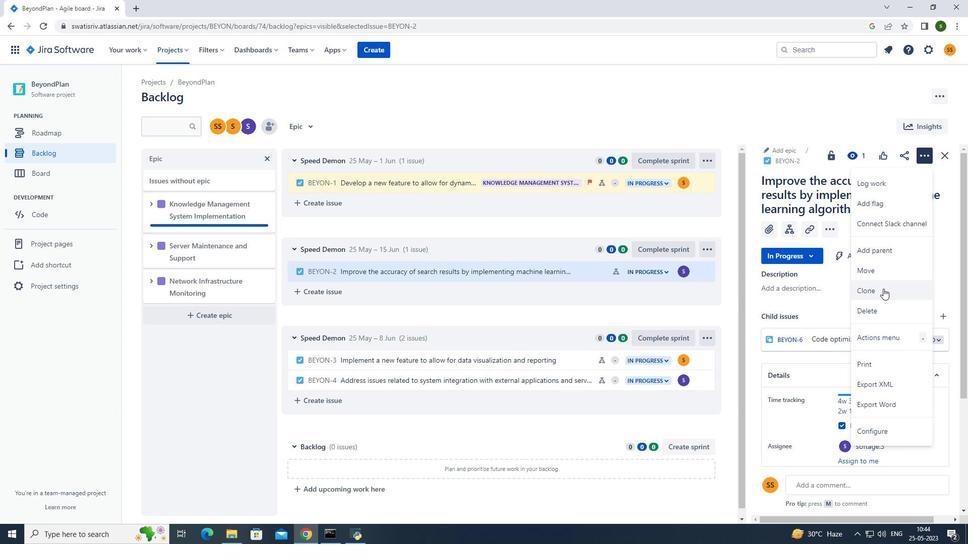 
Action: Mouse pressed left at (883, 293)
Screenshot: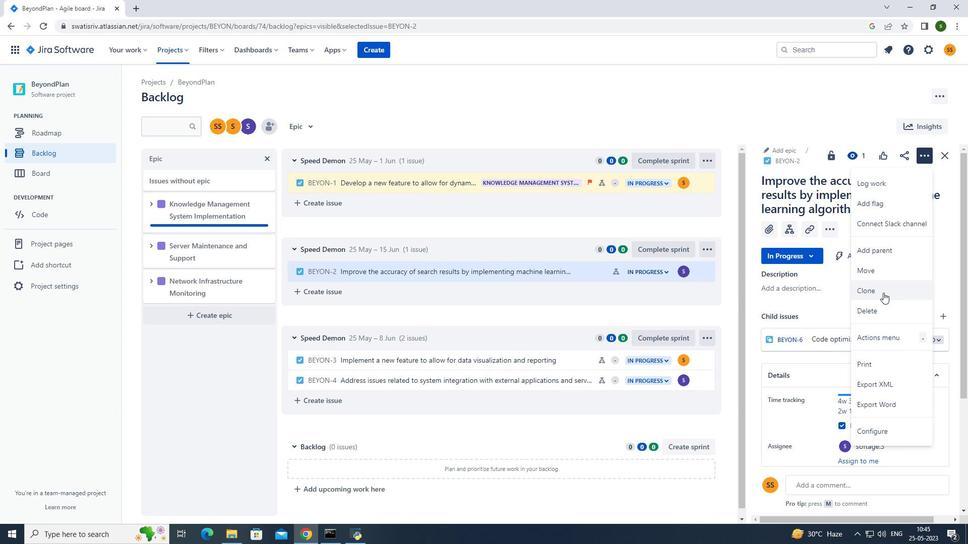 
Action: Mouse moved to (520, 218)
Screenshot: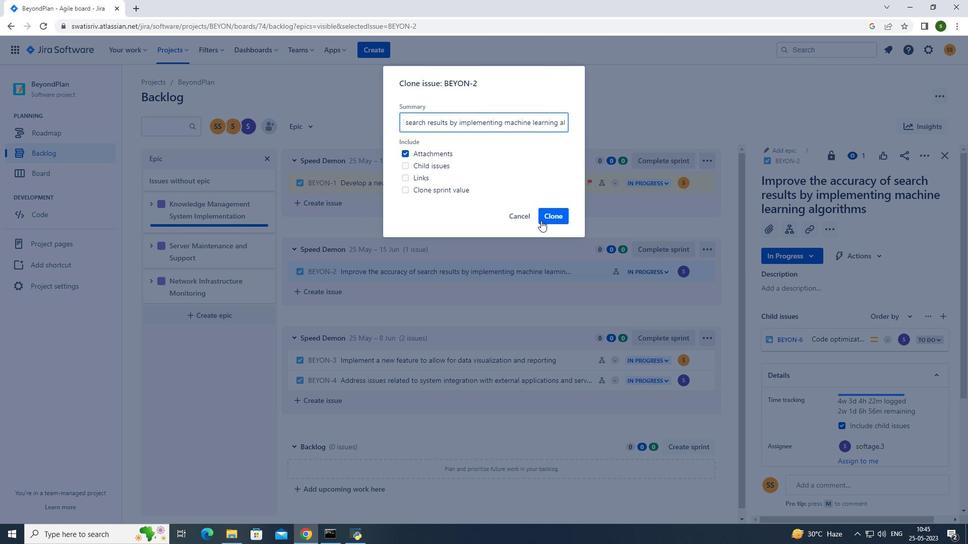 
Action: Mouse pressed left at (520, 218)
Screenshot: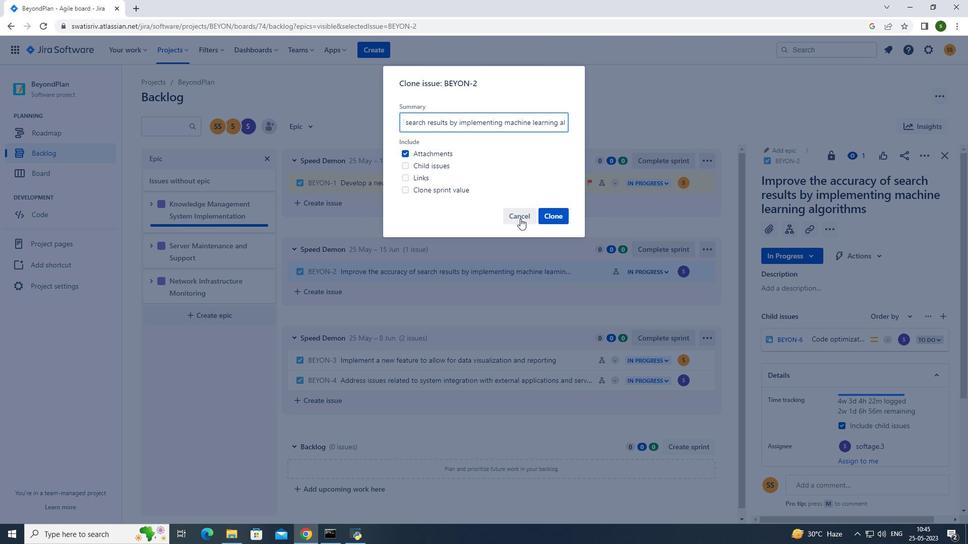 
Action: Mouse moved to (584, 270)
Screenshot: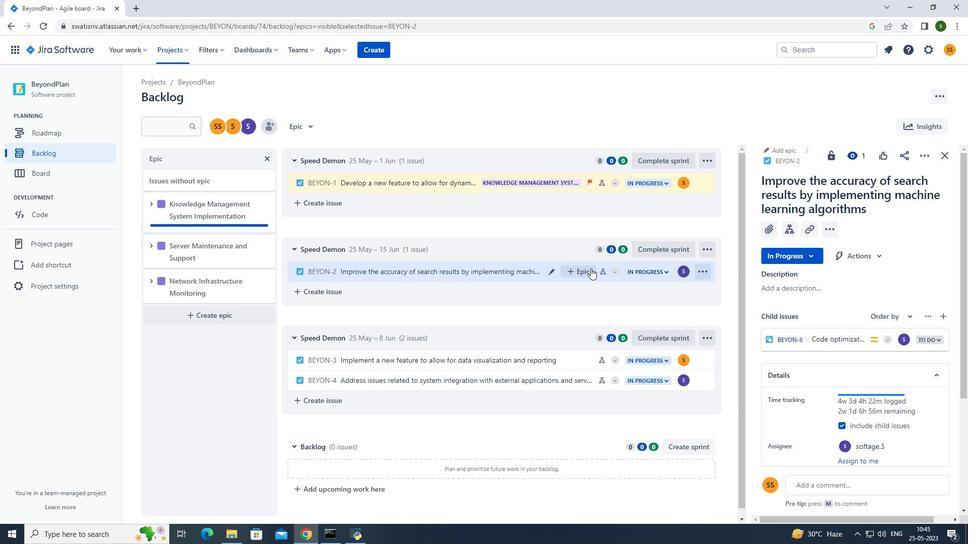 
Action: Mouse pressed left at (584, 270)
Screenshot: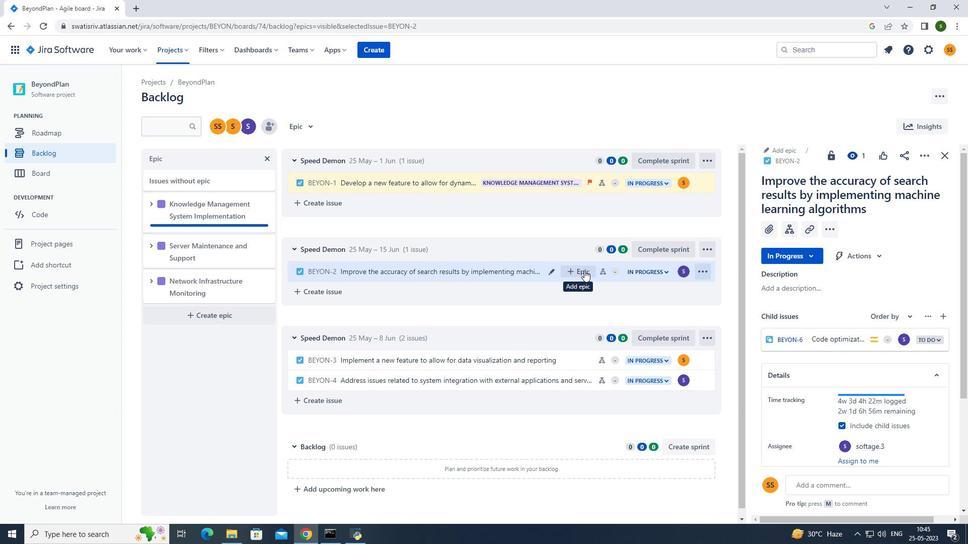 
Action: Mouse moved to (602, 345)
Screenshot: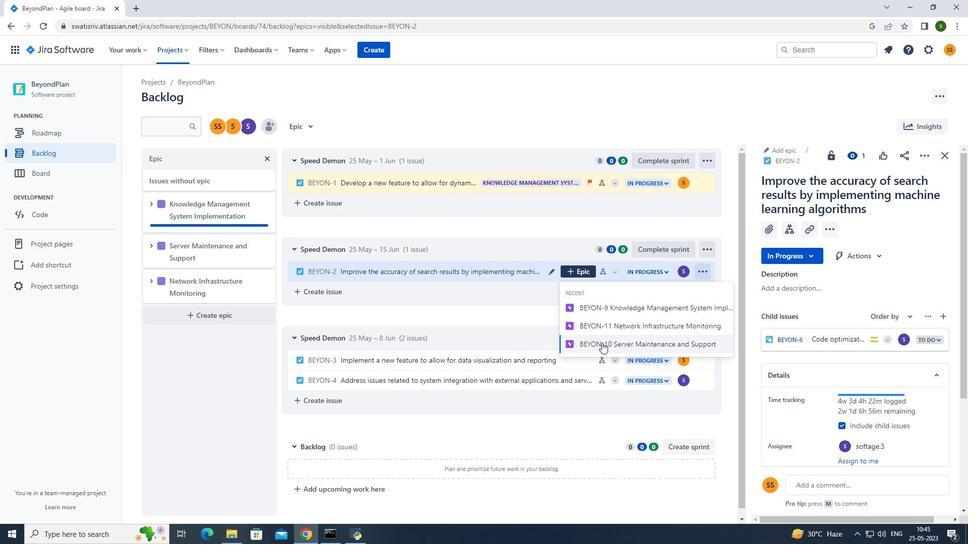 
Action: Mouse pressed left at (602, 345)
Screenshot: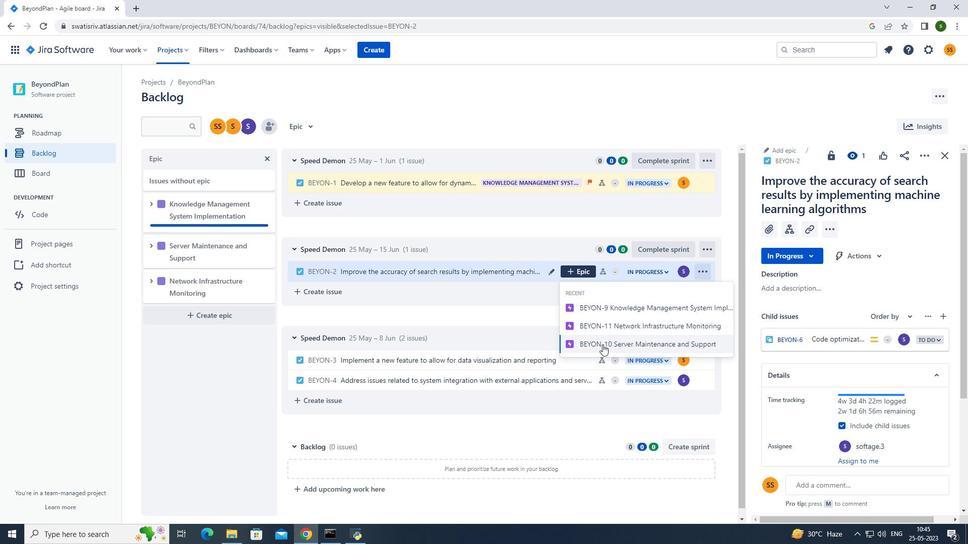 
Action: Mouse moved to (309, 126)
Screenshot: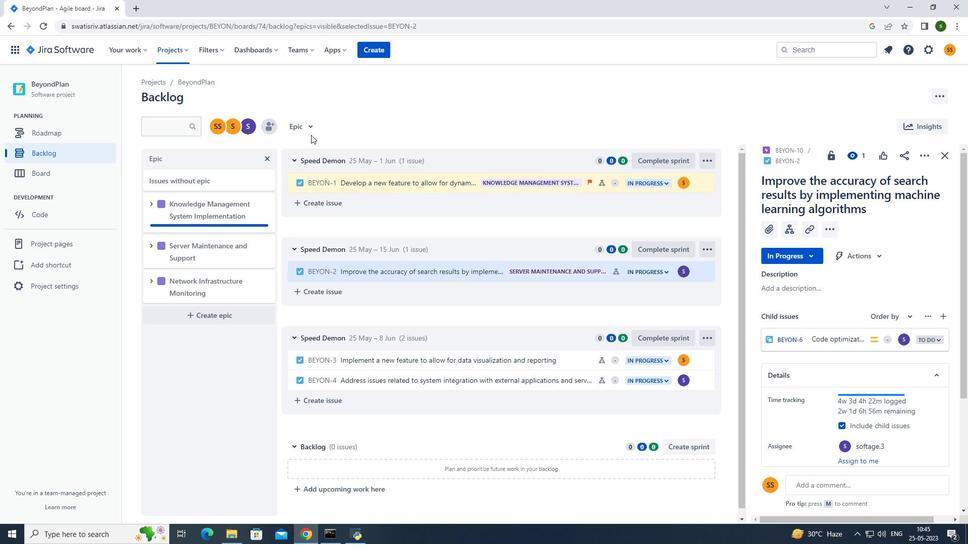
Action: Mouse pressed left at (309, 126)
Screenshot: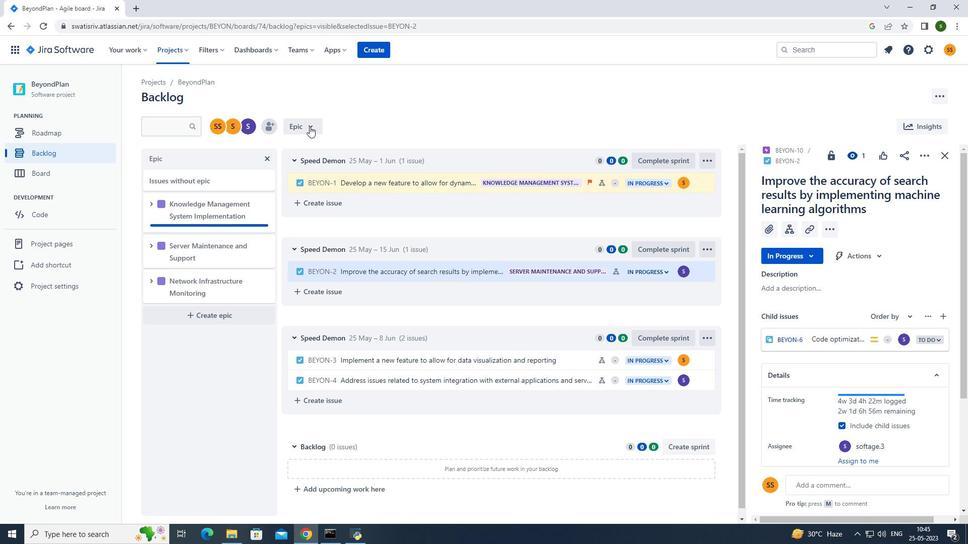 
Action: Mouse moved to (343, 188)
Screenshot: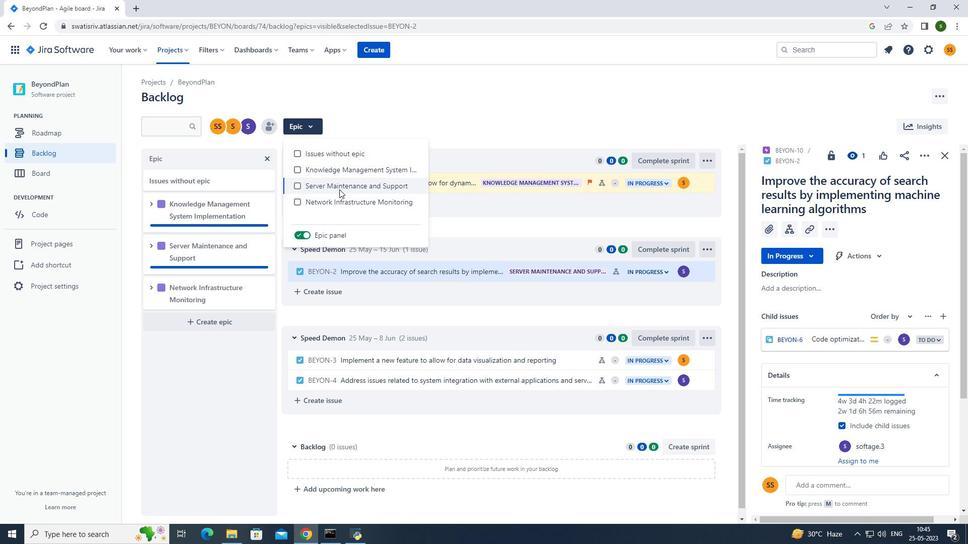 
Action: Mouse pressed left at (343, 188)
Screenshot: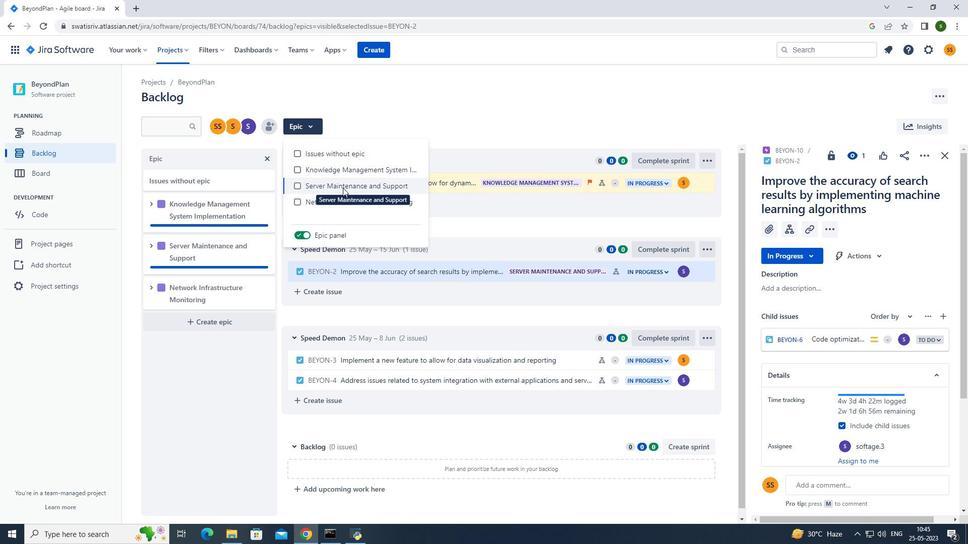 
Action: Mouse moved to (420, 120)
Screenshot: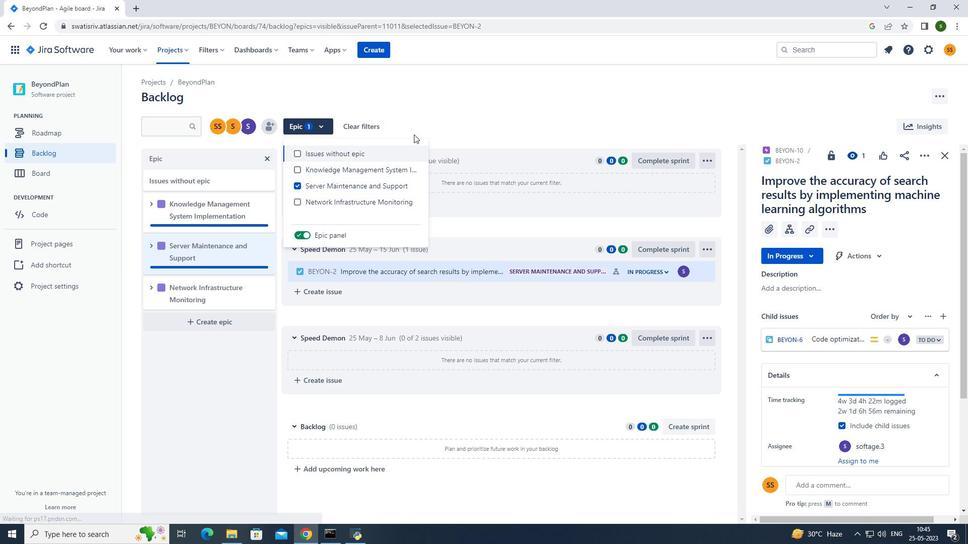 
Action: Mouse pressed left at (420, 120)
Screenshot: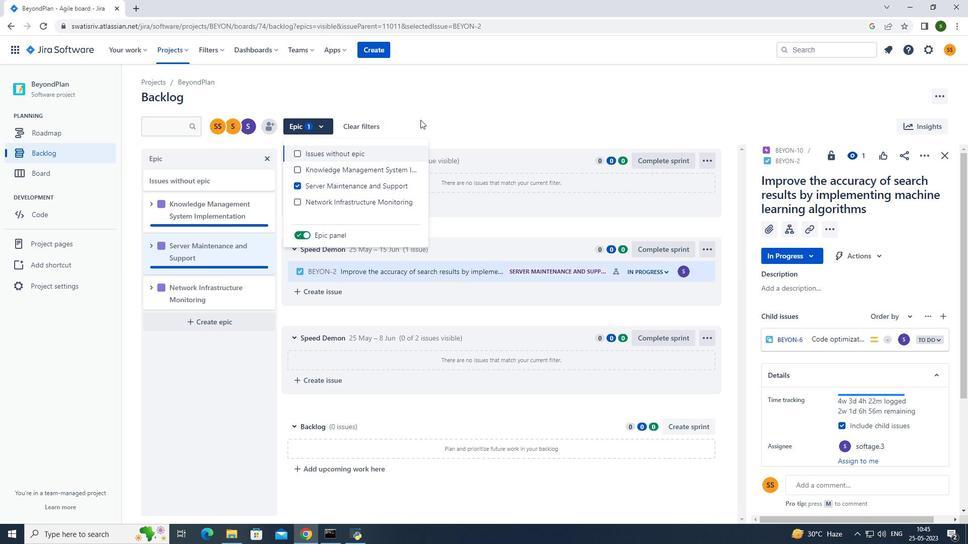
Action: Mouse moved to (409, 116)
Screenshot: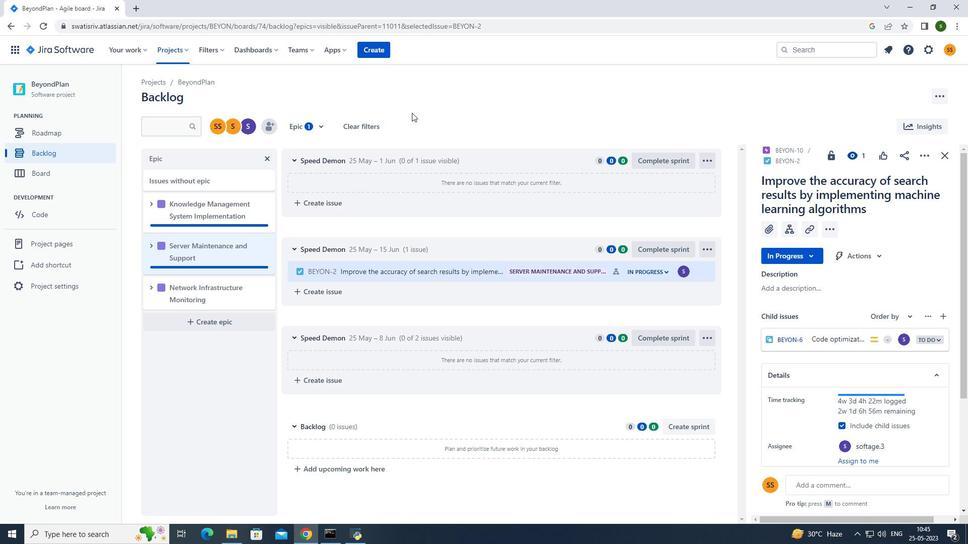 
